Task: Cr\eate an 'order' object.
Action: Mouse moved to (774, 63)
Screenshot: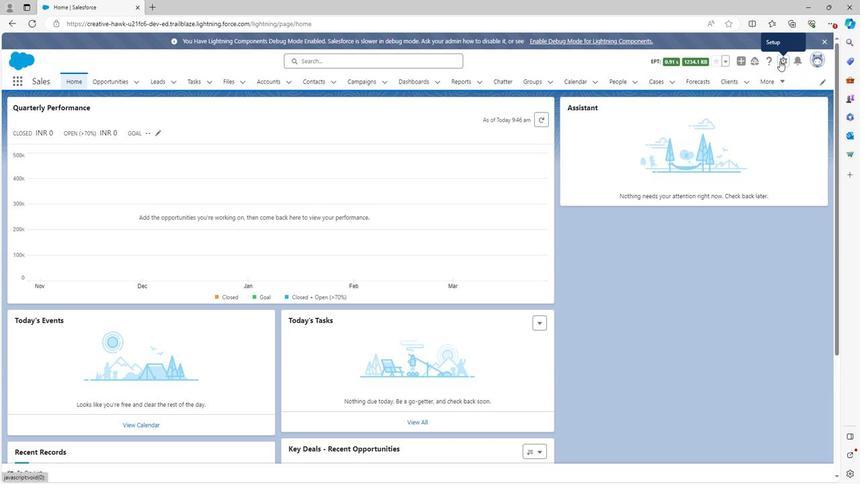 
Action: Mouse pressed left at (774, 63)
Screenshot: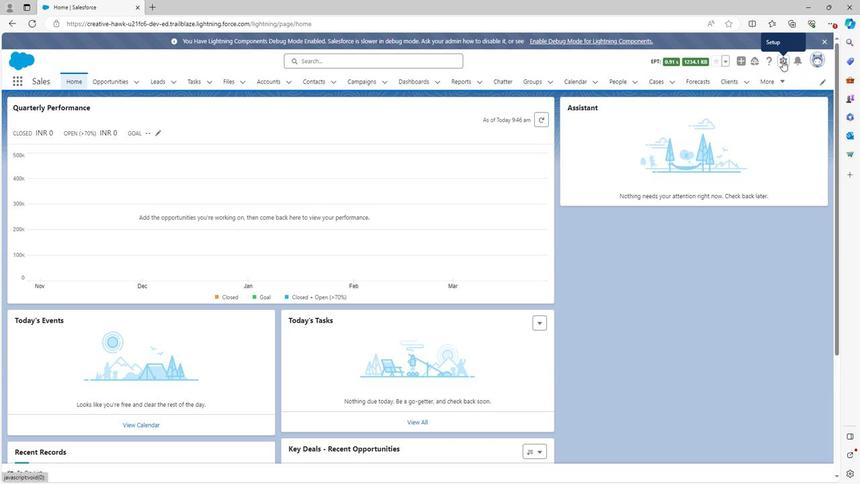 
Action: Mouse moved to (741, 90)
Screenshot: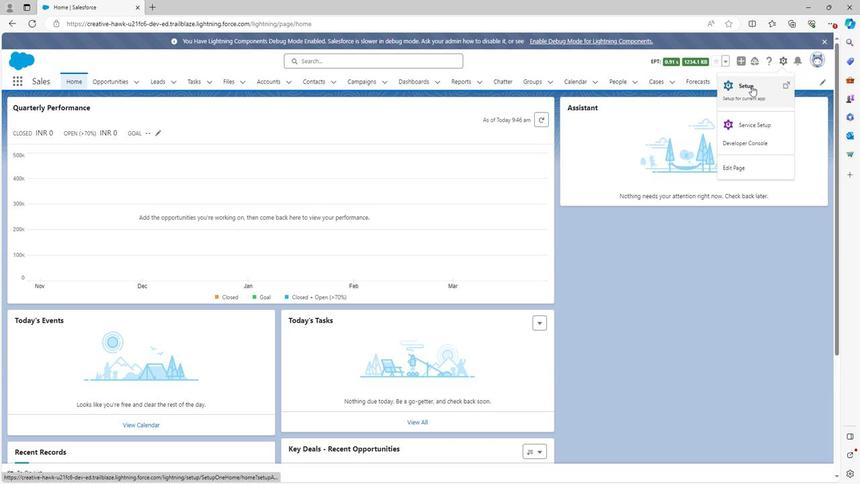 
Action: Mouse pressed left at (741, 90)
Screenshot: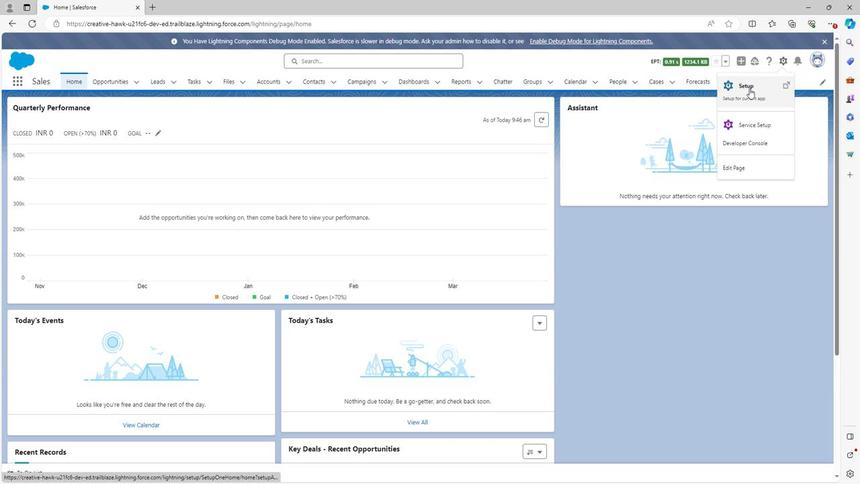 
Action: Mouse moved to (96, 82)
Screenshot: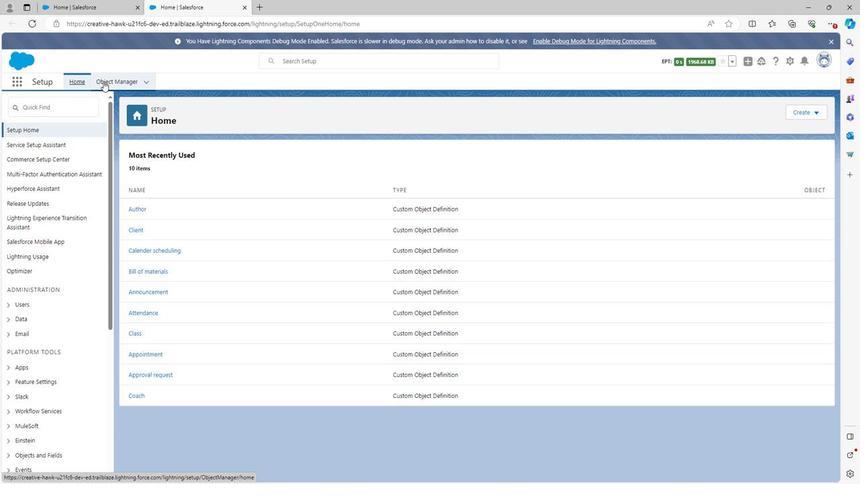 
Action: Mouse pressed left at (96, 82)
Screenshot: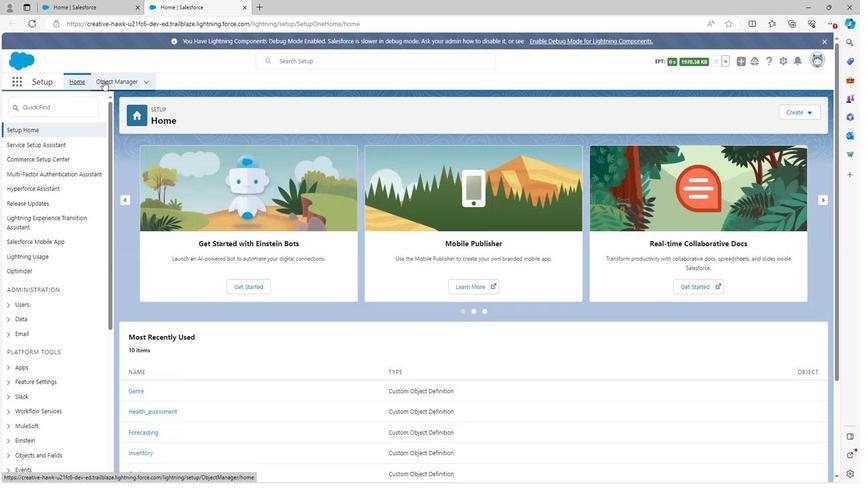 
Action: Mouse moved to (800, 112)
Screenshot: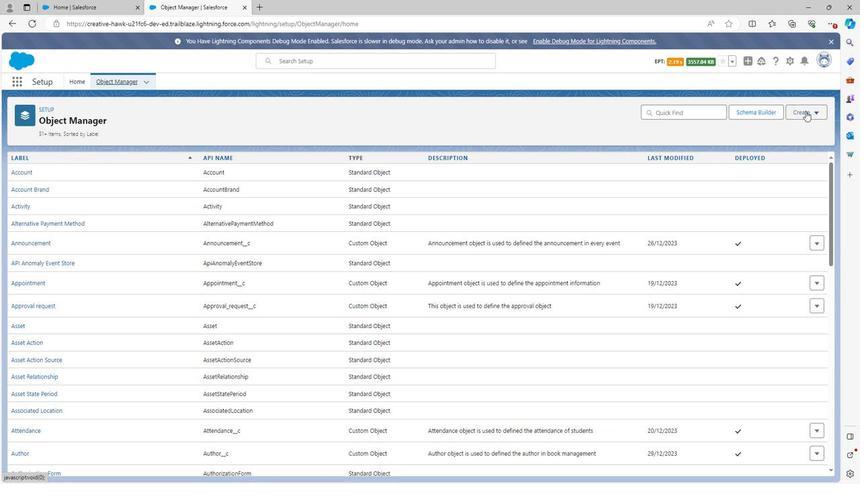 
Action: Mouse pressed left at (800, 112)
Screenshot: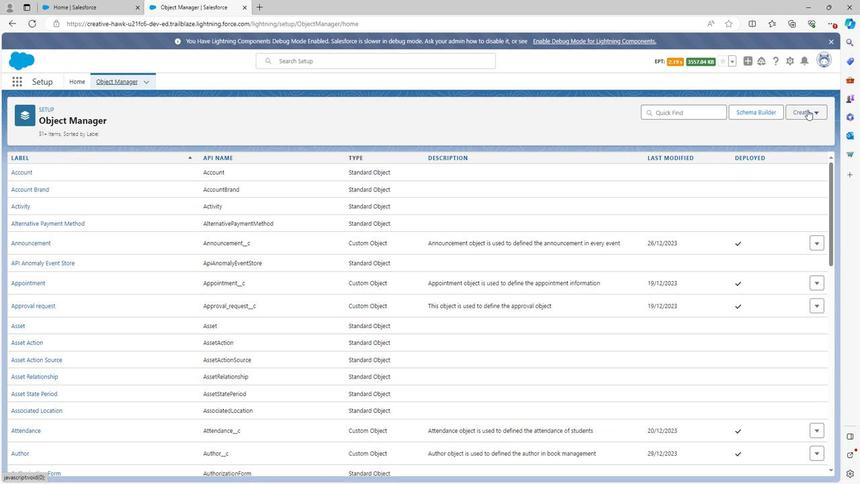 
Action: Mouse moved to (750, 141)
Screenshot: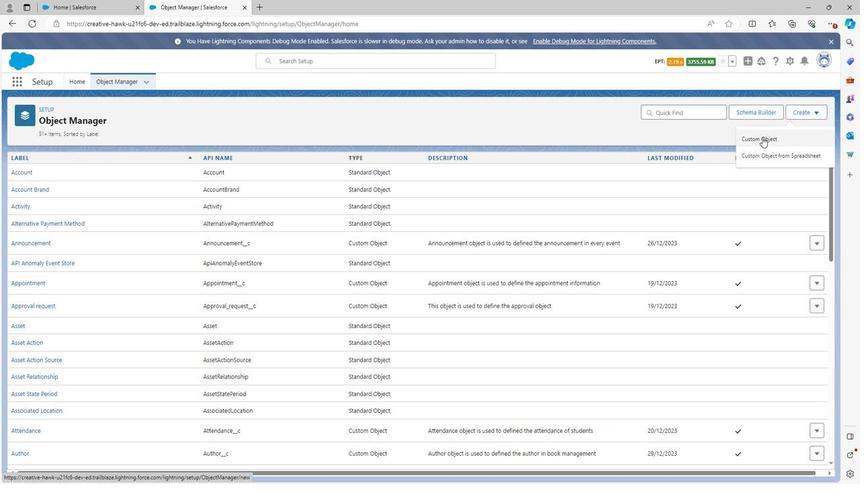 
Action: Mouse pressed left at (750, 141)
Screenshot: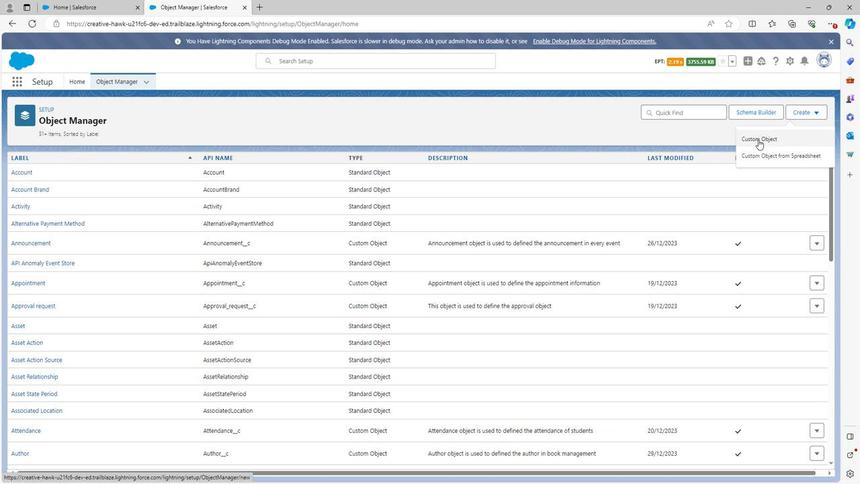 
Action: Mouse moved to (219, 233)
Screenshot: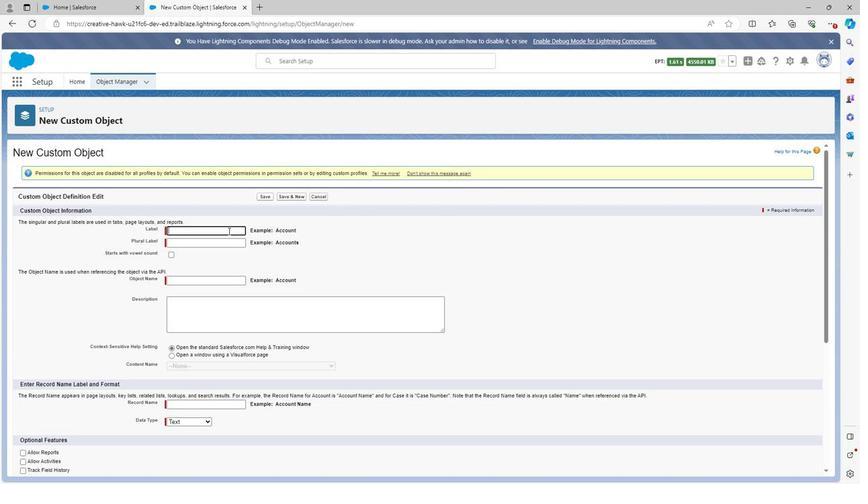 
Action: Key pressed <Key.shift><Key.shift><Key.shift>Order
Screenshot: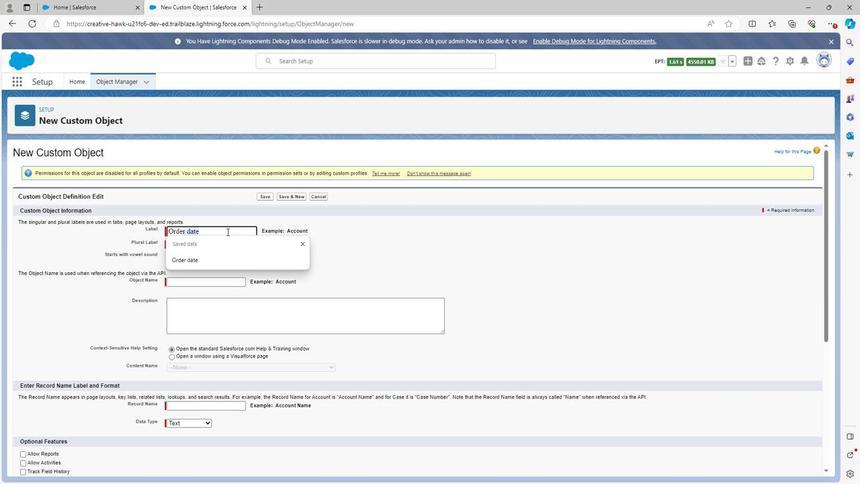 
Action: Mouse moved to (322, 243)
Screenshot: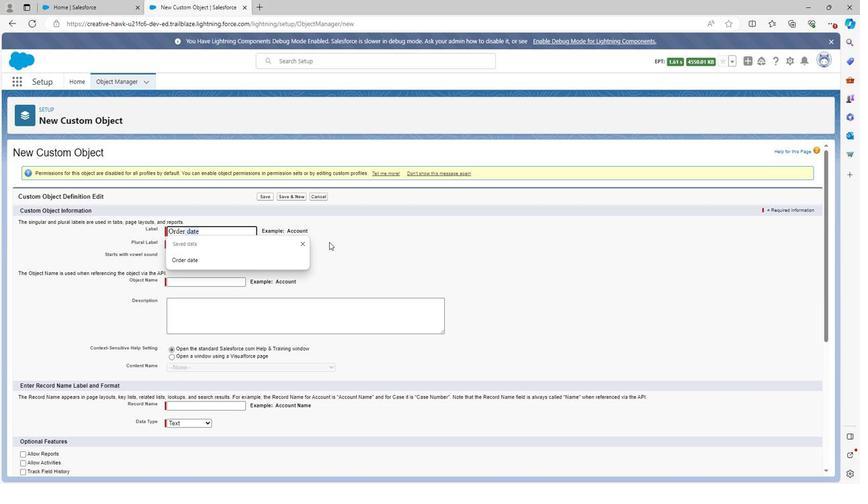 
Action: Mouse pressed left at (322, 243)
Screenshot: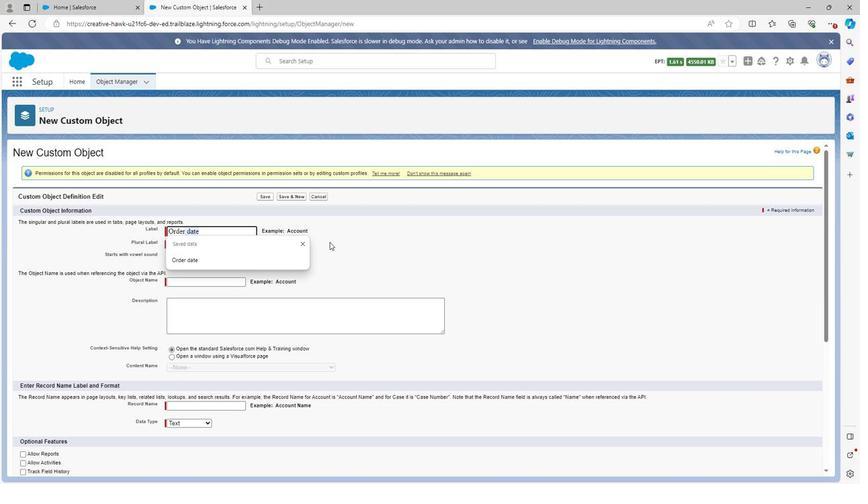 
Action: Mouse moved to (207, 244)
Screenshot: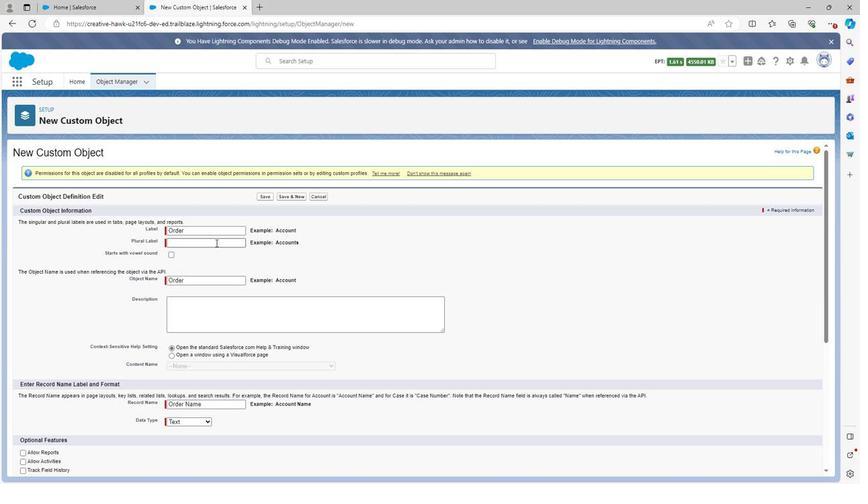 
Action: Mouse pressed left at (207, 244)
Screenshot: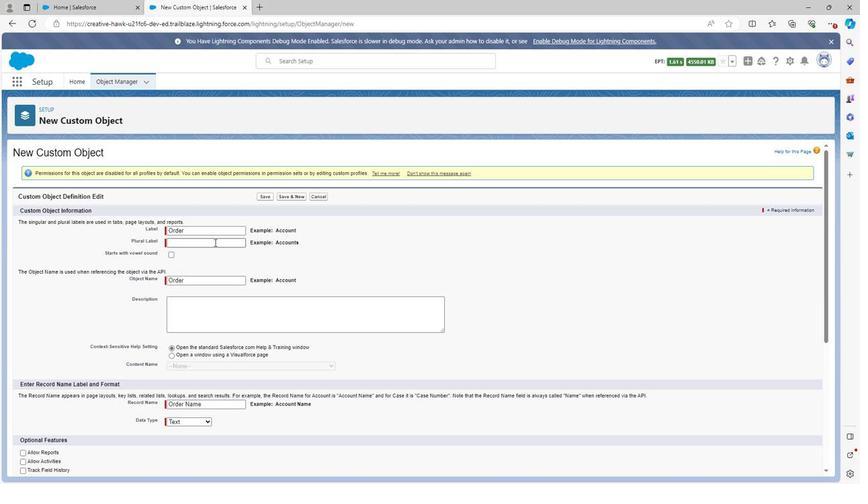 
Action: Key pressed <Key.shift><Key.shift><Key.shift><Key.shift><Key.shift><Key.shift><Key.shift><Key.shift><Key.shift><Key.shift><Key.shift><Key.shift><Key.shift><Key.shift><Key.shift><Key.shift><Key.shift><Key.shift><Key.shift><Key.shift><Key.shift><Key.shift><Key.shift><Key.shift><Key.shift>Orders
Screenshot: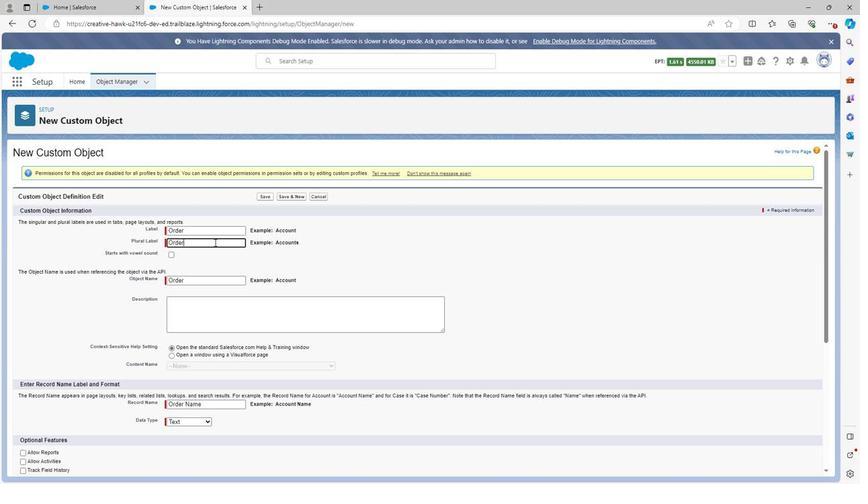 
Action: Mouse moved to (205, 310)
Screenshot: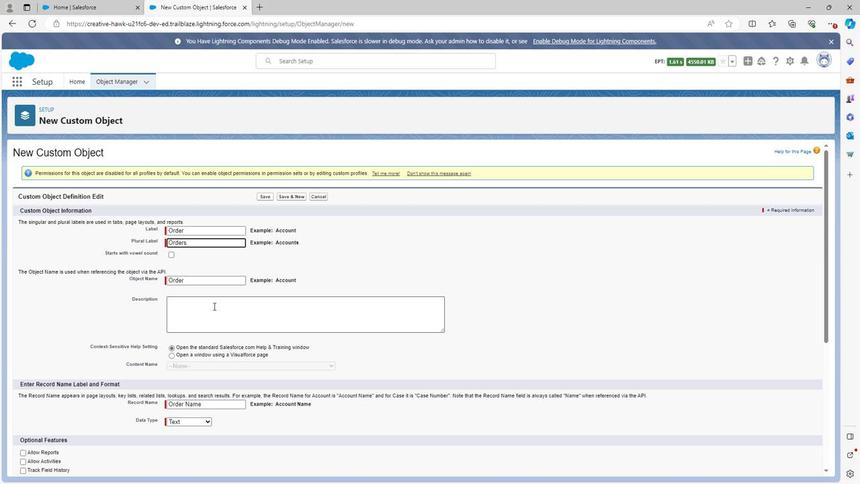 
Action: Mouse pressed left at (205, 310)
Screenshot: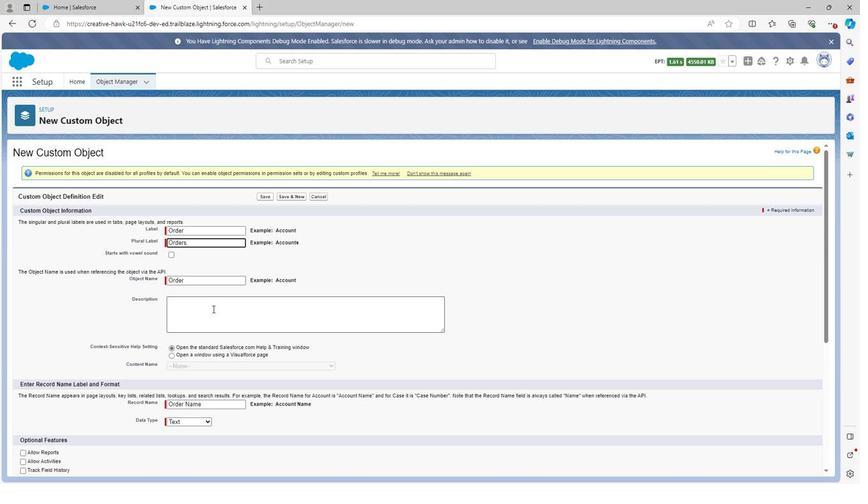 
Action: Key pressed <Key.shift>Order<Key.space>object<Key.space>is<Key.space>the<Key.space>object<Key.space>which<Key.space>is<Key.space>used<Key.space>to<Key.space>defined<Key.space>the<Key.space>o
Screenshot: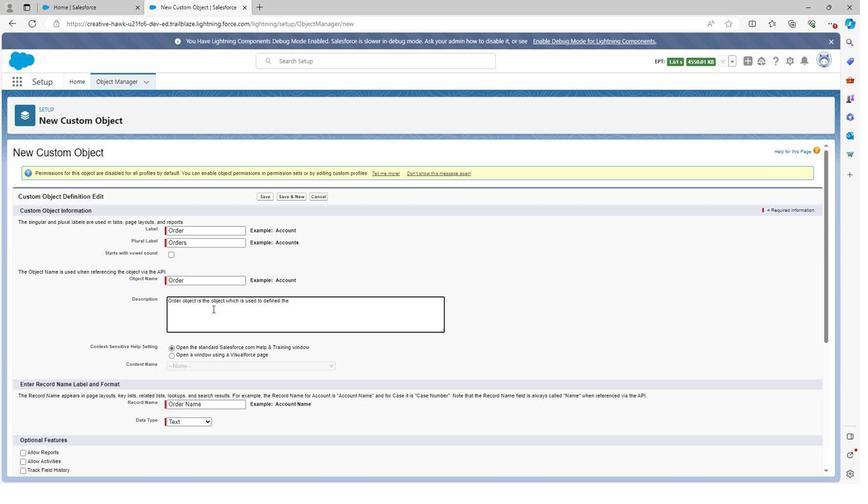 
Action: Mouse moved to (205, 310)
Screenshot: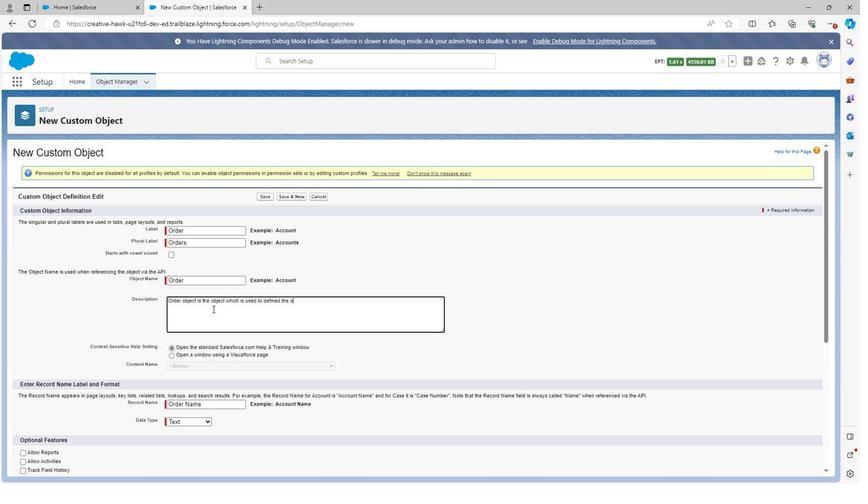 
Action: Key pressed rder<Key.space>i
Screenshot: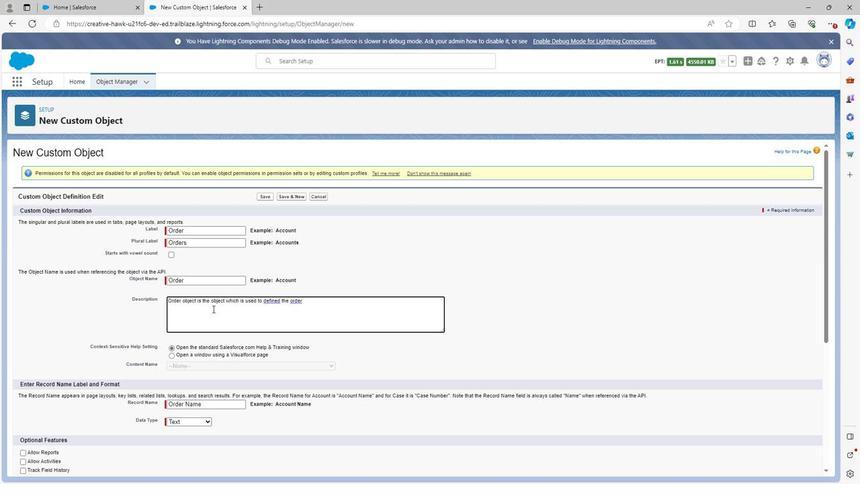 
Action: Mouse moved to (206, 310)
Screenshot: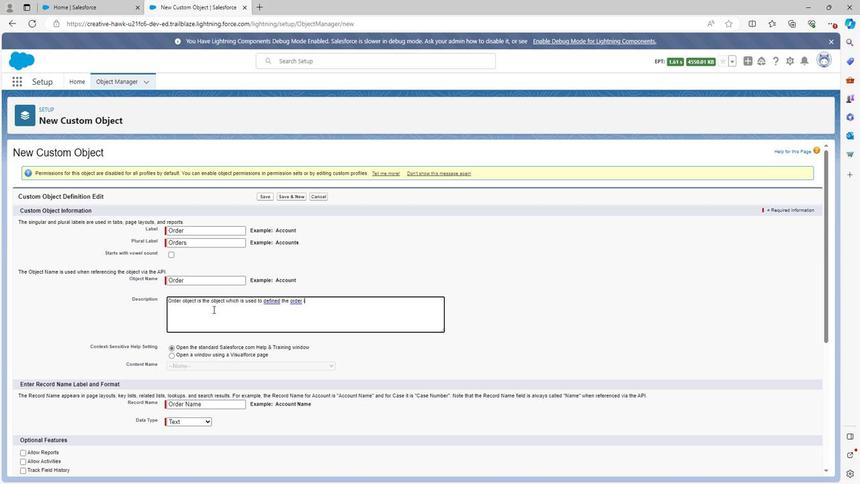 
Action: Key pressed n<Key.space>b
Screenshot: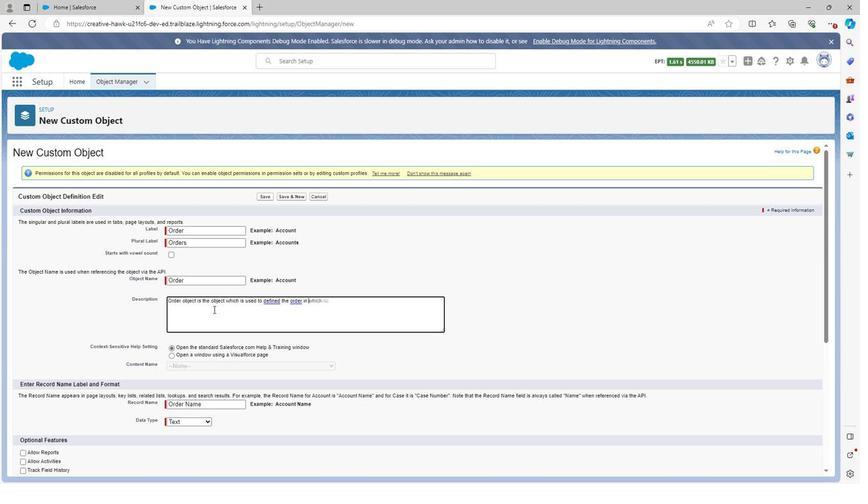 
Action: Mouse moved to (207, 310)
Screenshot: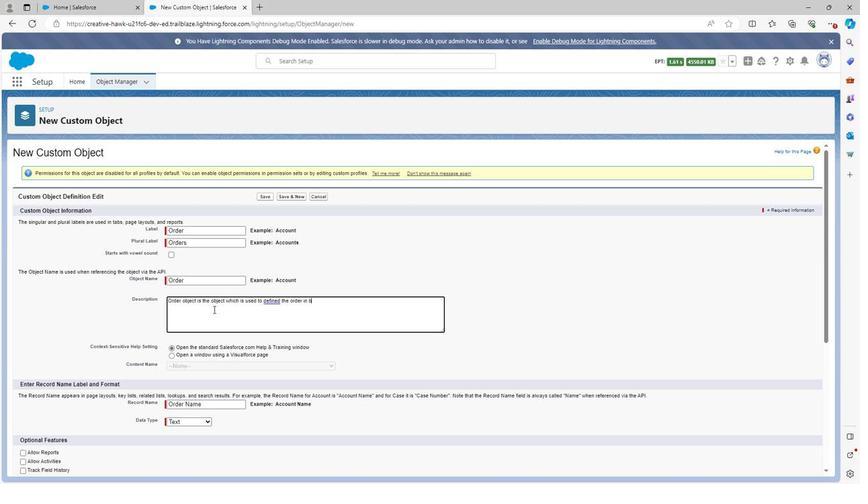 
Action: Key pressed o
Screenshot: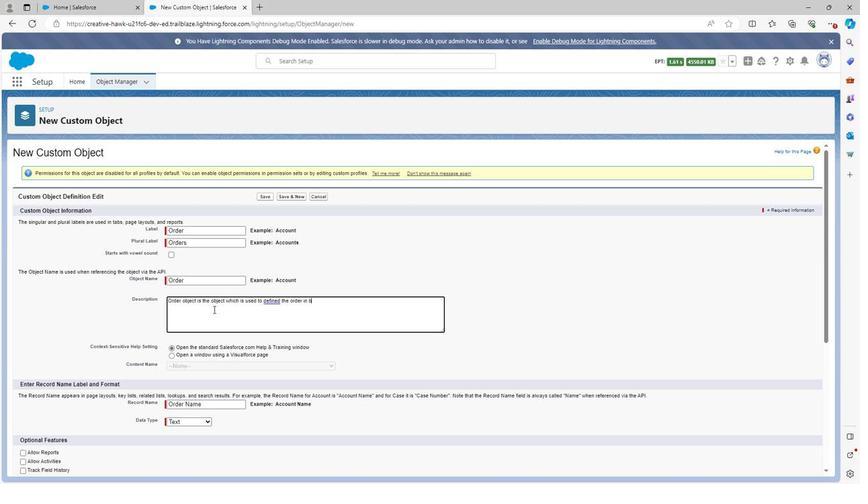
Action: Mouse moved to (207, 310)
Screenshot: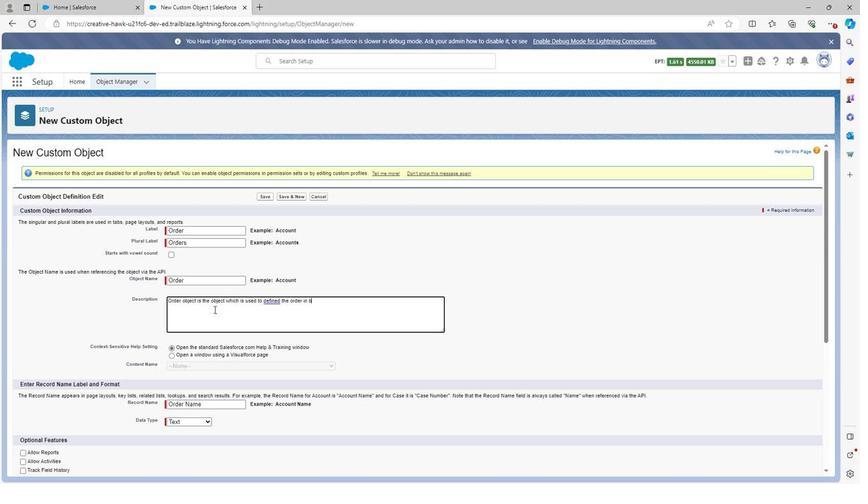 
Action: Key pressed ok<Key.space>management<Key.space>system
Screenshot: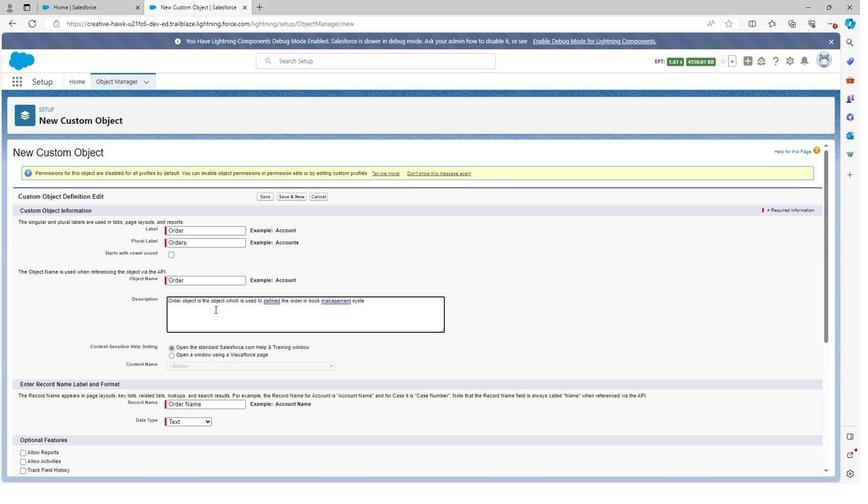 
Action: Mouse moved to (180, 325)
Screenshot: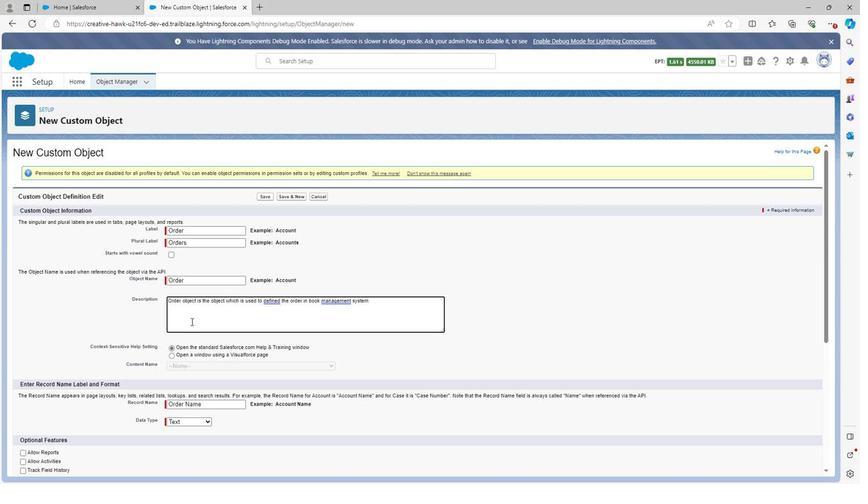 
Action: Mouse scrolled (180, 324) with delta (0, 0)
Screenshot: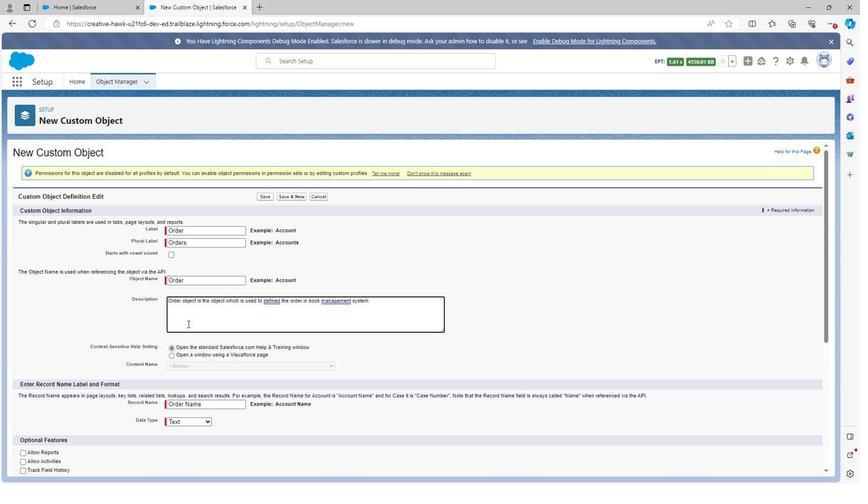 
Action: Mouse scrolled (180, 324) with delta (0, 0)
Screenshot: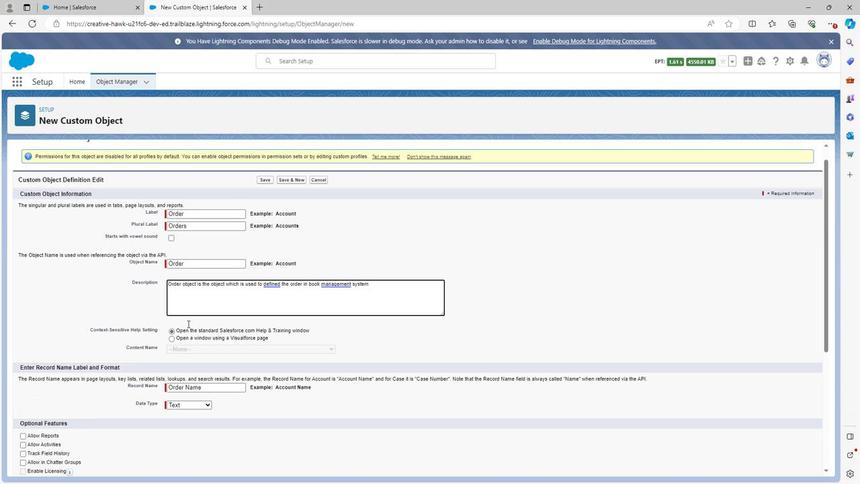 
Action: Mouse scrolled (180, 324) with delta (0, 0)
Screenshot: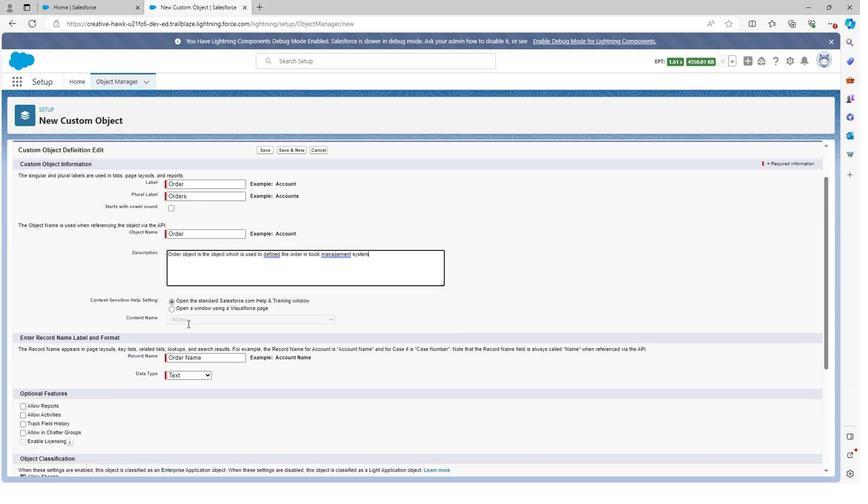 
Action: Mouse scrolled (180, 324) with delta (0, 0)
Screenshot: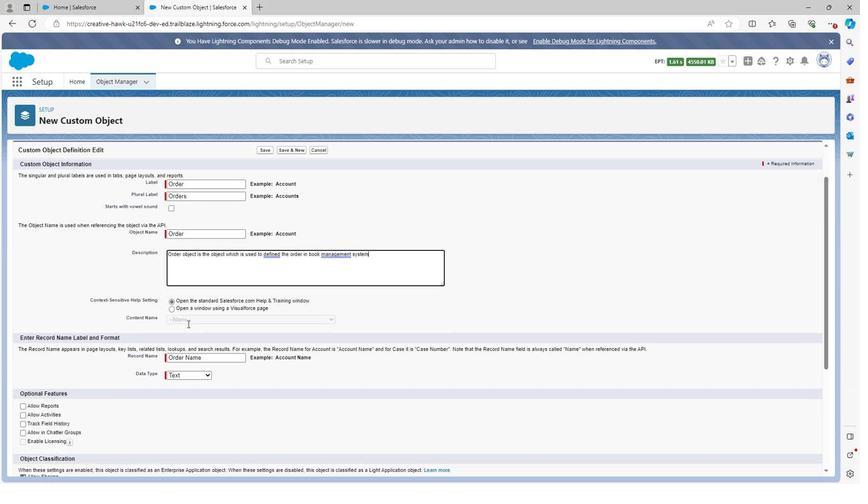
Action: Mouse scrolled (180, 324) with delta (0, 0)
Screenshot: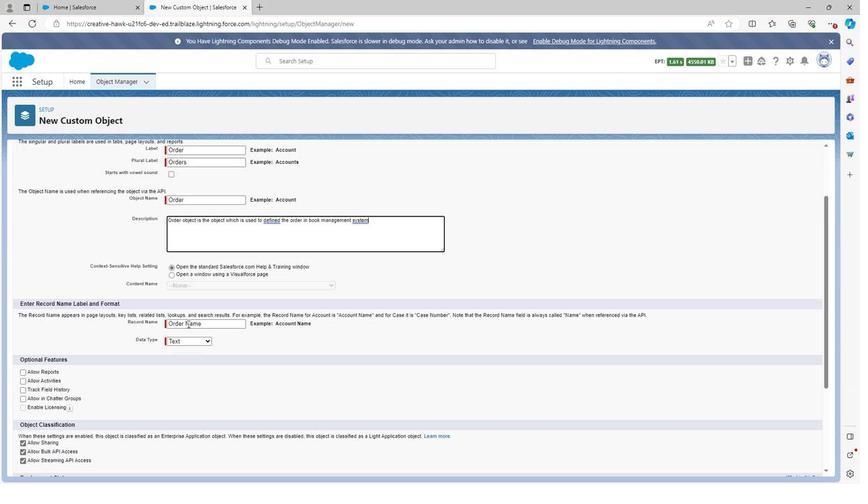 
Action: Mouse moved to (15, 240)
Screenshot: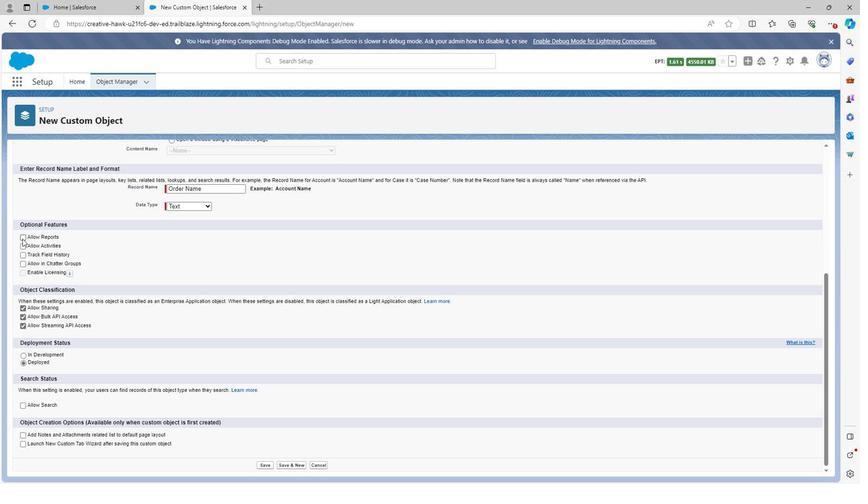 
Action: Mouse pressed left at (15, 240)
Screenshot: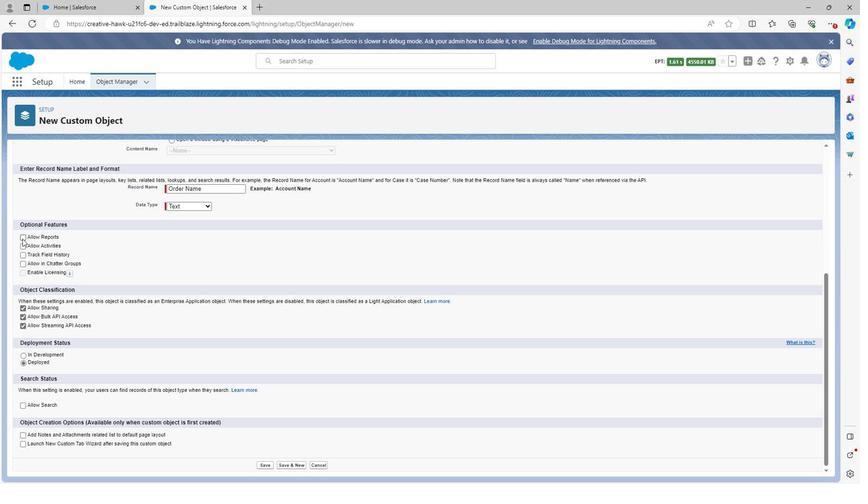 
Action: Mouse moved to (14, 248)
Screenshot: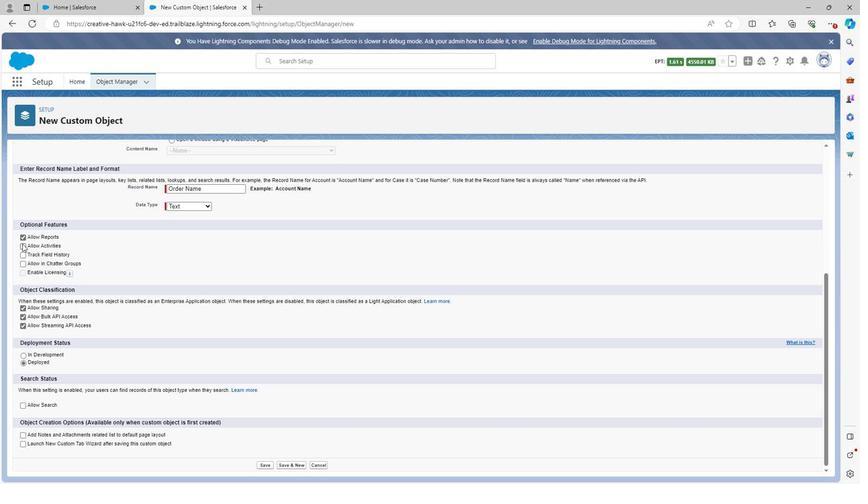 
Action: Mouse pressed left at (14, 248)
Screenshot: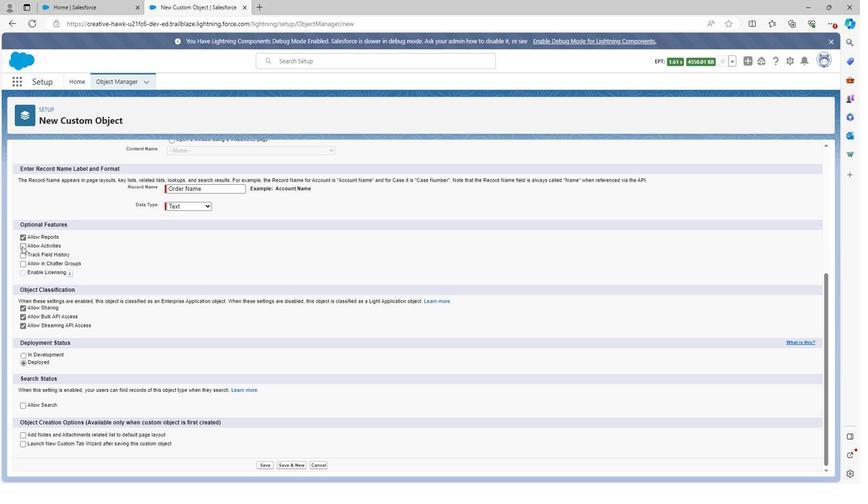 
Action: Mouse moved to (15, 255)
Screenshot: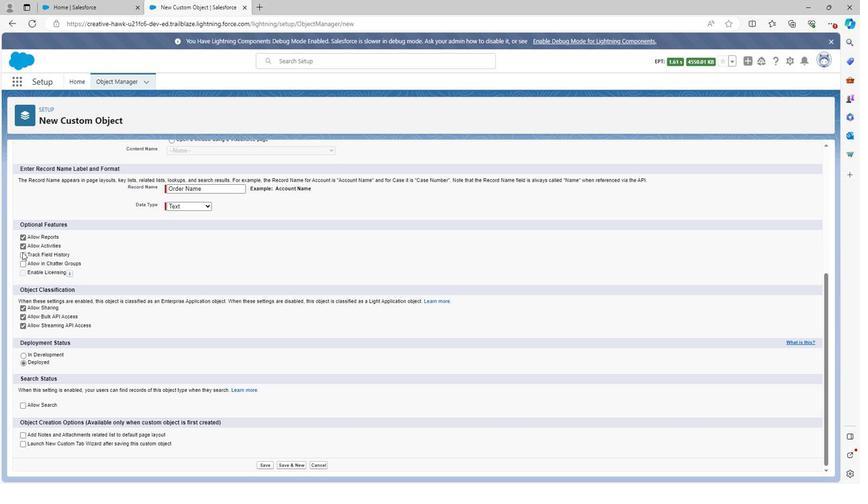 
Action: Mouse pressed left at (15, 255)
Screenshot: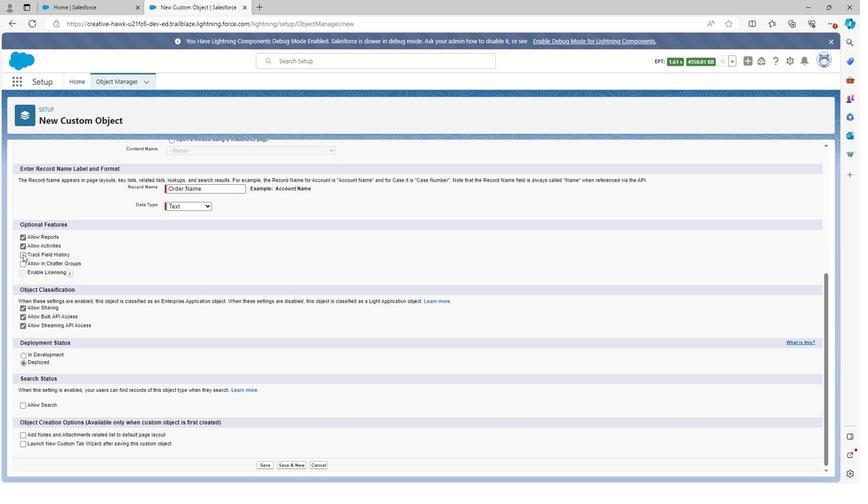 
Action: Mouse moved to (16, 264)
Screenshot: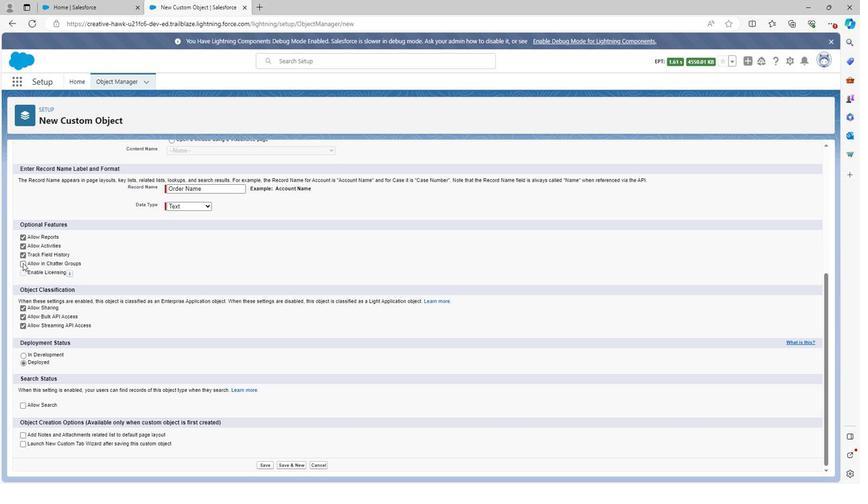 
Action: Mouse pressed left at (16, 264)
Screenshot: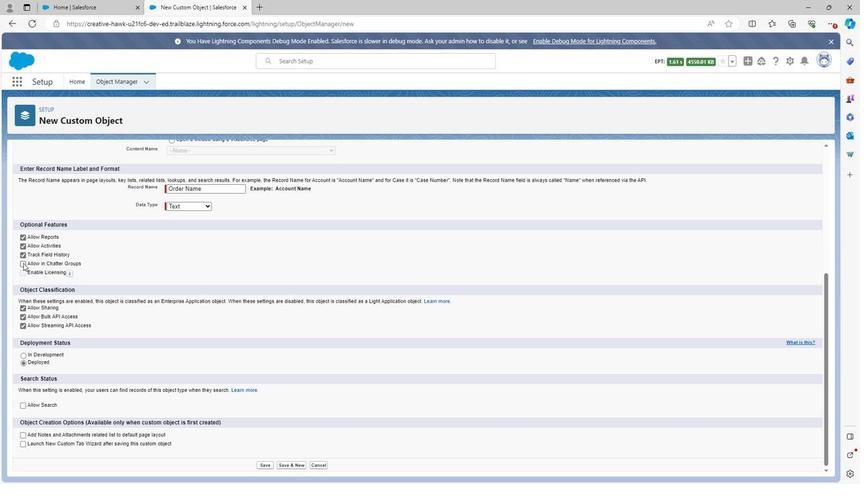
Action: Mouse moved to (16, 407)
Screenshot: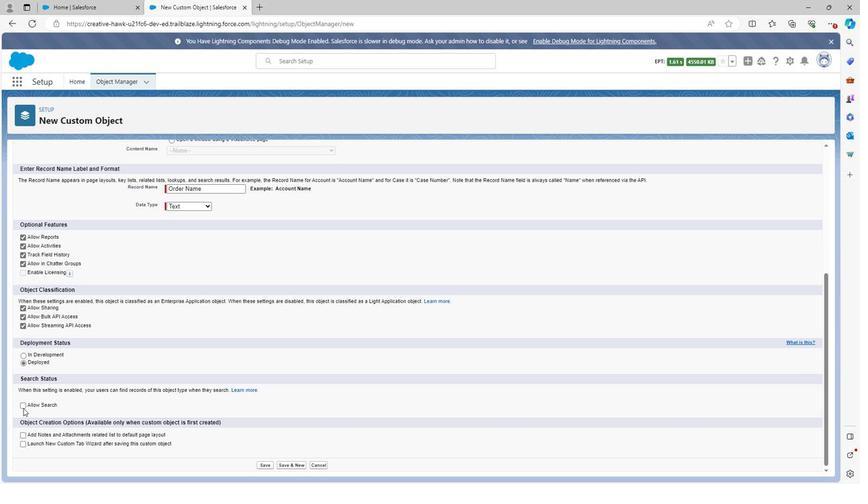 
Action: Mouse pressed left at (16, 407)
Screenshot: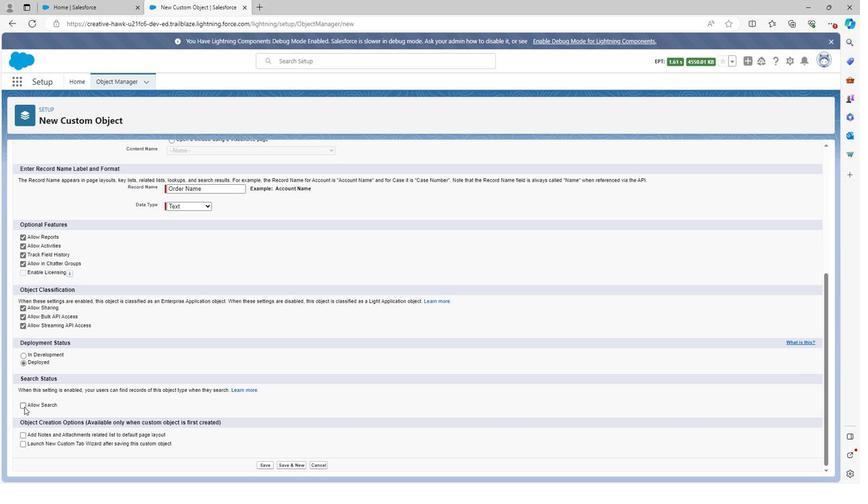 
Action: Mouse moved to (254, 466)
Screenshot: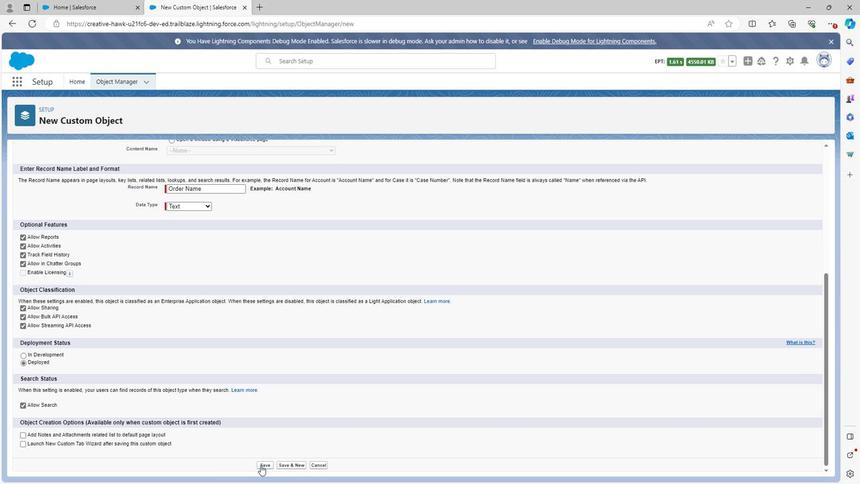 
Action: Mouse pressed left at (254, 466)
Screenshot: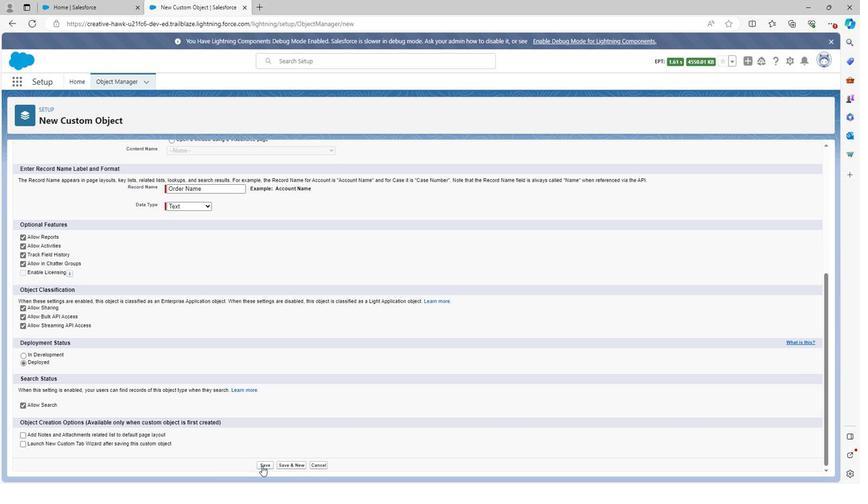 
Action: Mouse moved to (75, 112)
Screenshot: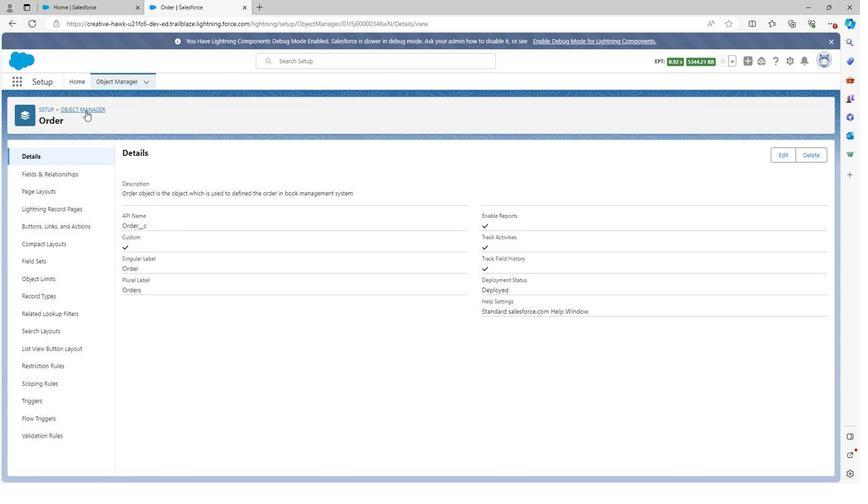 
Action: Mouse pressed left at (75, 112)
Screenshot: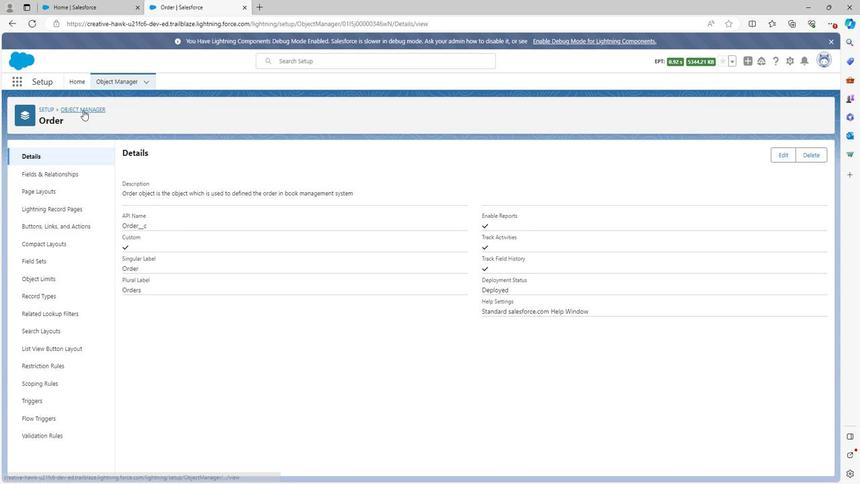 
Action: Mouse moved to (69, 300)
Screenshot: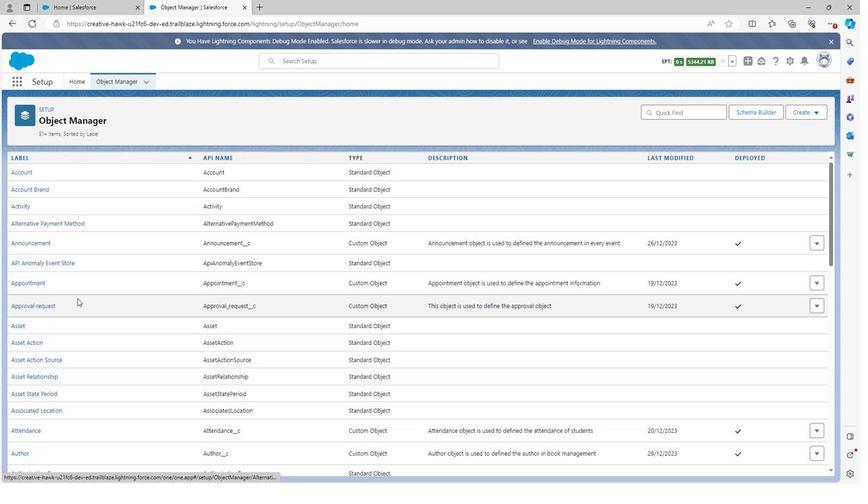 
Action: Mouse scrolled (69, 299) with delta (0, 0)
Screenshot: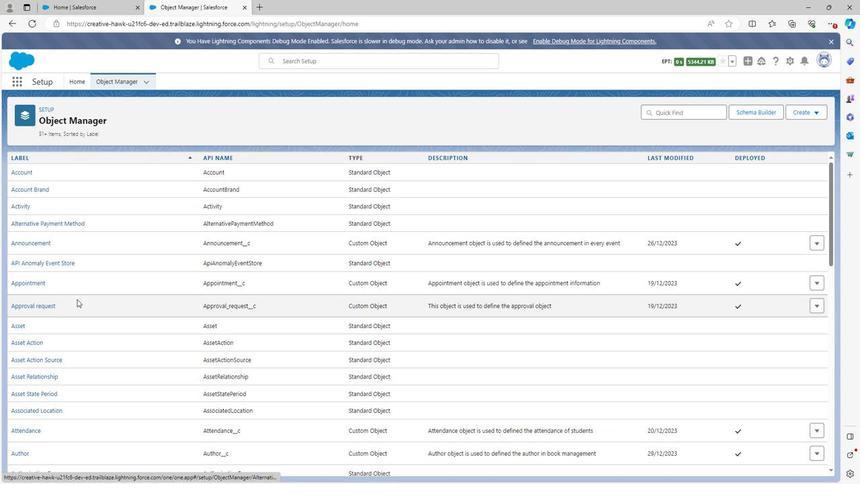 
Action: Mouse scrolled (69, 299) with delta (0, 0)
Screenshot: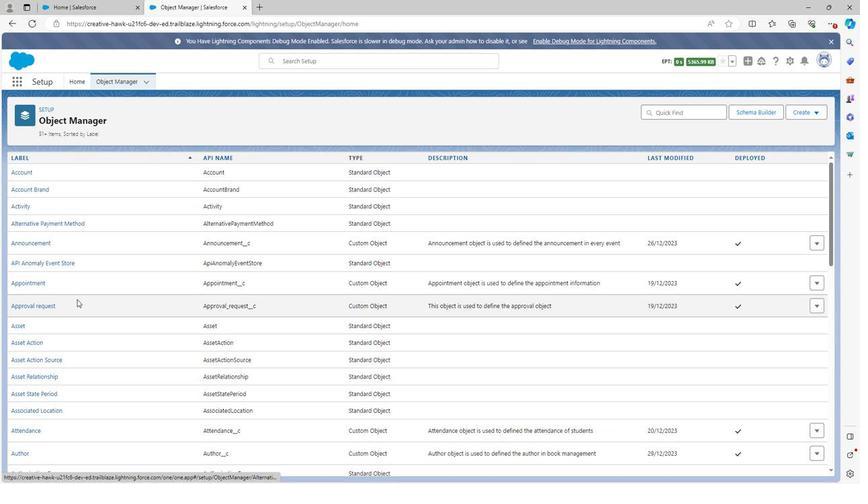 
Action: Mouse scrolled (69, 299) with delta (0, 0)
Screenshot: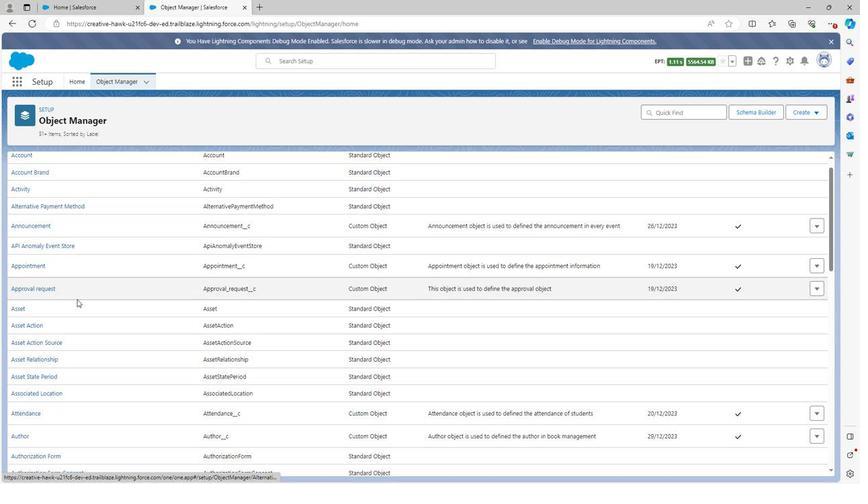 
Action: Mouse scrolled (69, 299) with delta (0, 0)
Screenshot: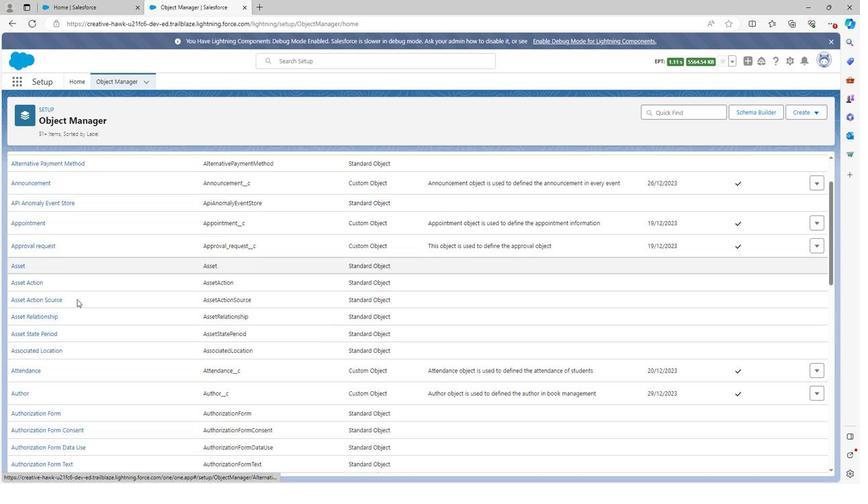 
Action: Mouse scrolled (69, 299) with delta (0, 0)
Screenshot: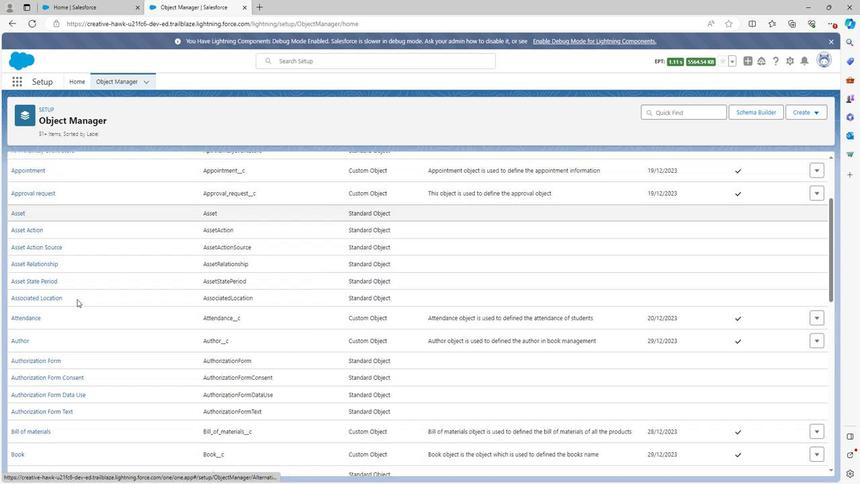 
Action: Mouse scrolled (69, 299) with delta (0, 0)
Screenshot: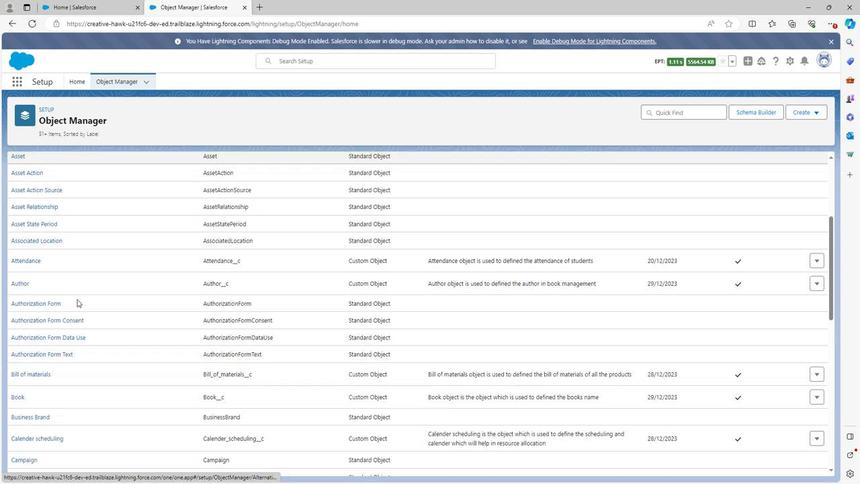 
Action: Mouse scrolled (69, 299) with delta (0, 0)
Screenshot: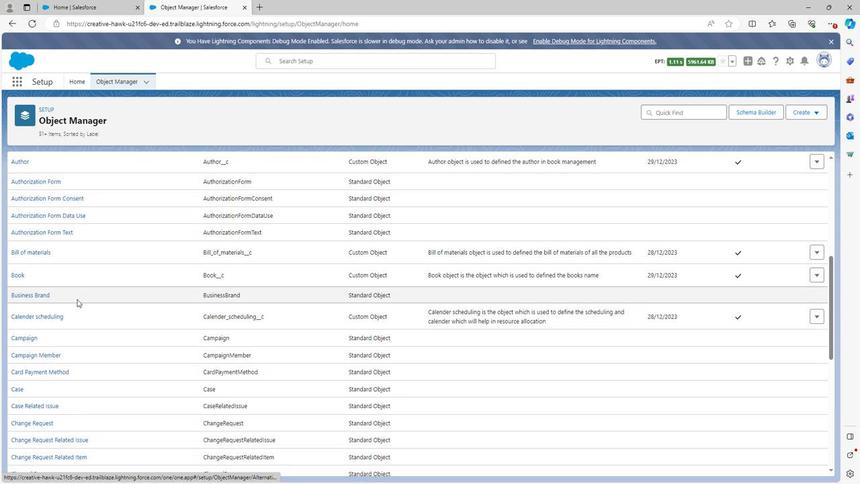 
Action: Mouse scrolled (69, 299) with delta (0, 0)
Screenshot: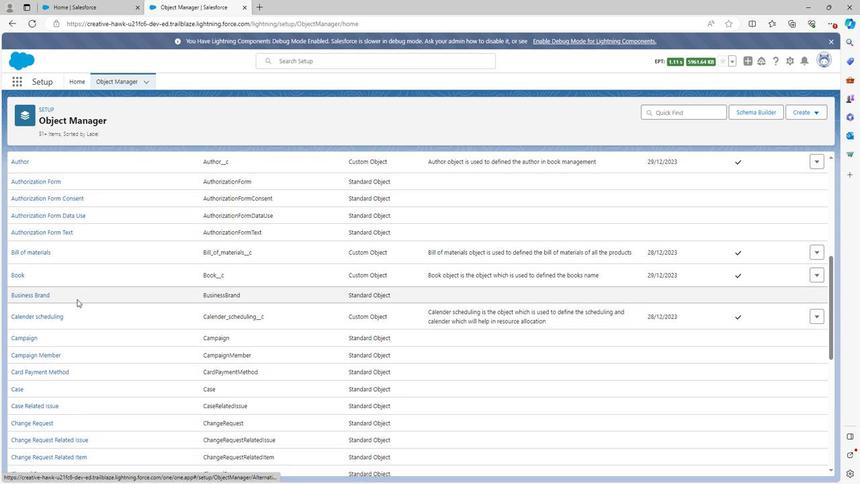 
Action: Mouse scrolled (69, 299) with delta (0, 0)
Screenshot: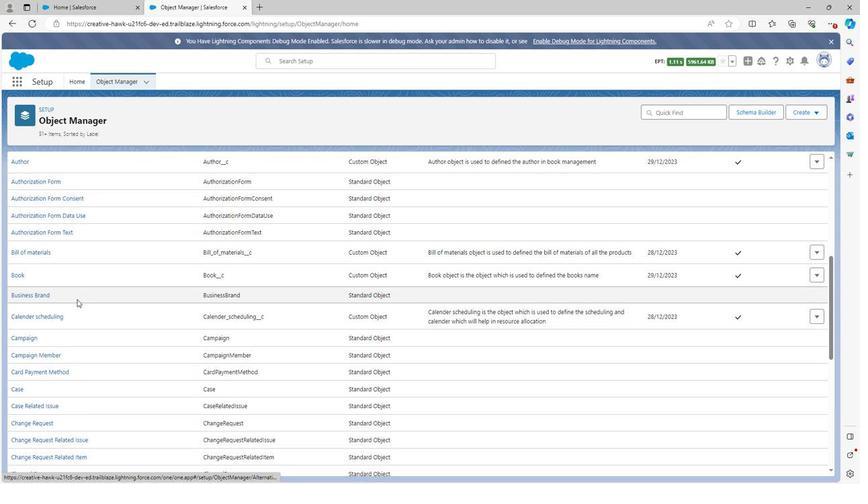 
Action: Mouse scrolled (69, 299) with delta (0, 0)
Screenshot: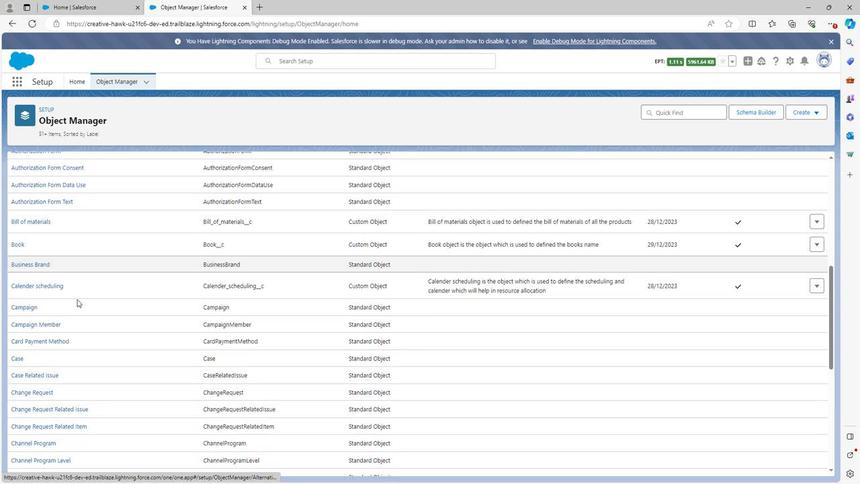 
Action: Mouse scrolled (69, 299) with delta (0, 0)
Screenshot: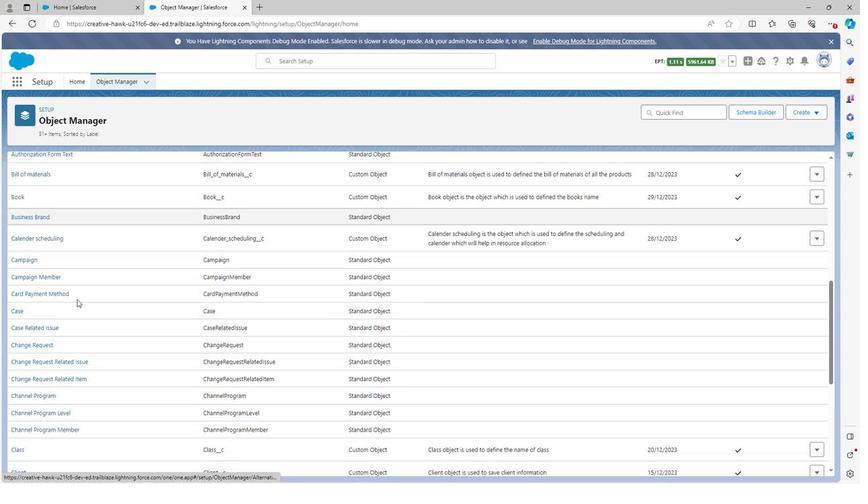 
Action: Mouse scrolled (69, 299) with delta (0, 0)
Screenshot: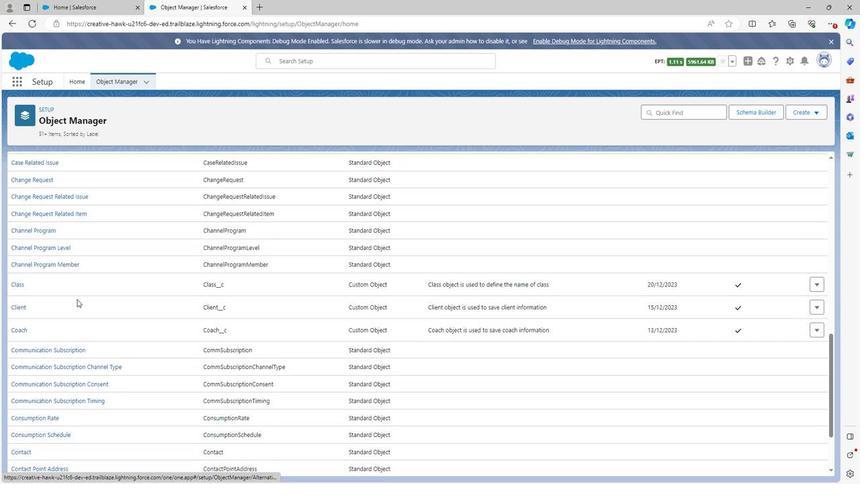 
Action: Mouse scrolled (69, 299) with delta (0, 0)
Screenshot: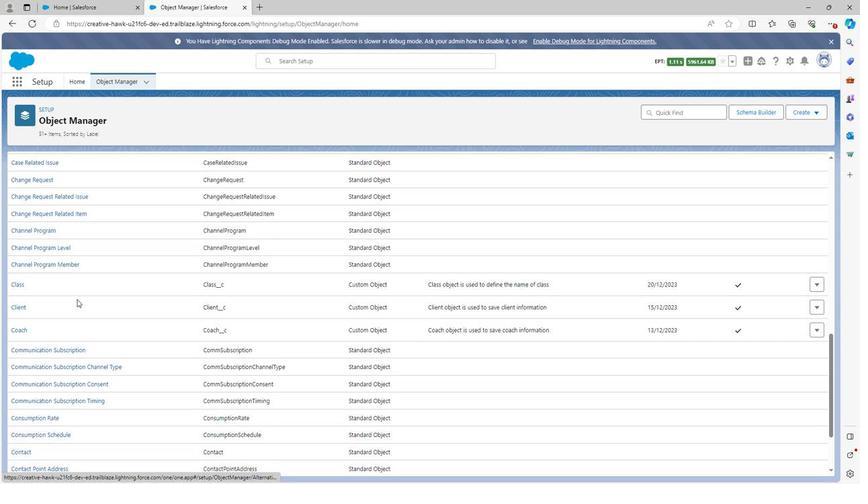 
Action: Mouse scrolled (69, 299) with delta (0, 0)
Screenshot: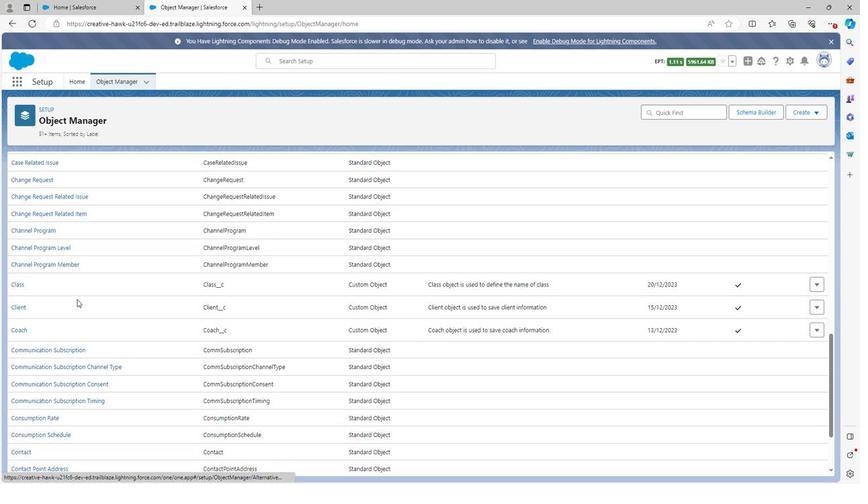 
Action: Mouse scrolled (69, 299) with delta (0, 0)
Screenshot: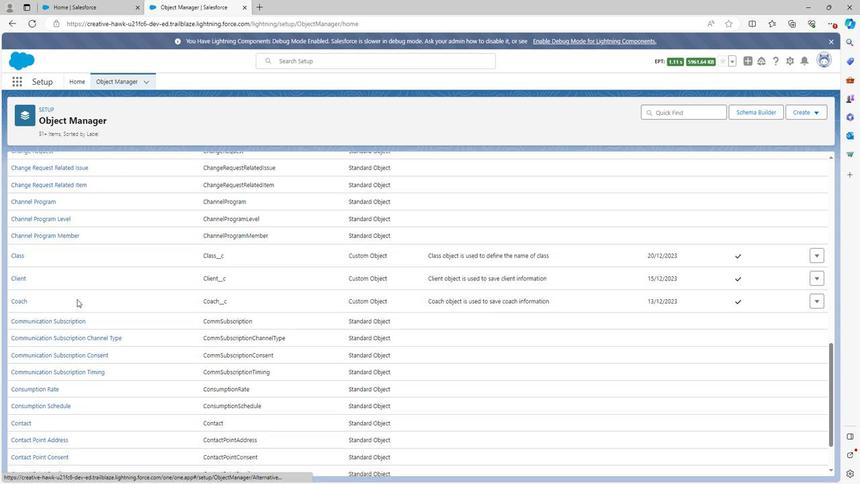 
Action: Mouse scrolled (69, 299) with delta (0, 0)
Screenshot: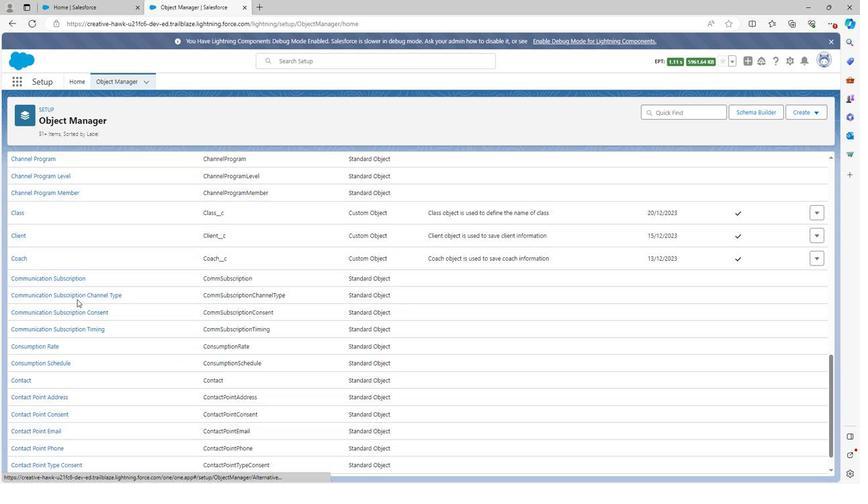 
Action: Mouse scrolled (69, 299) with delta (0, 0)
Screenshot: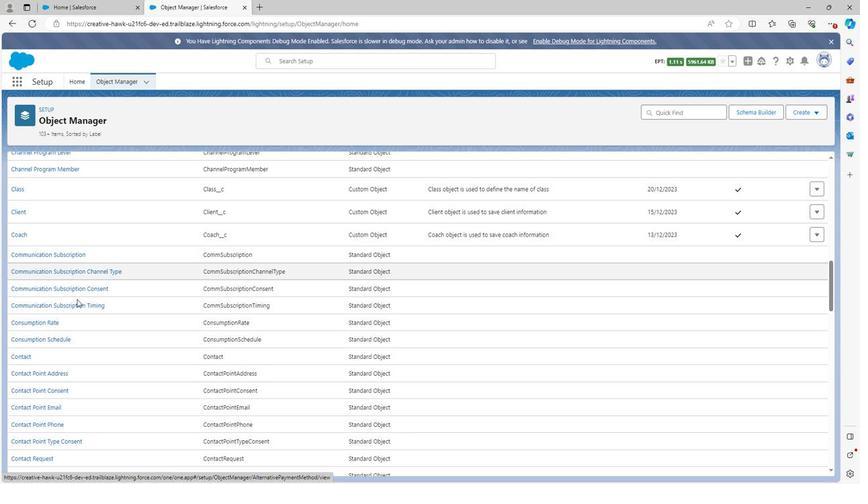 
Action: Mouse scrolled (69, 299) with delta (0, 0)
Screenshot: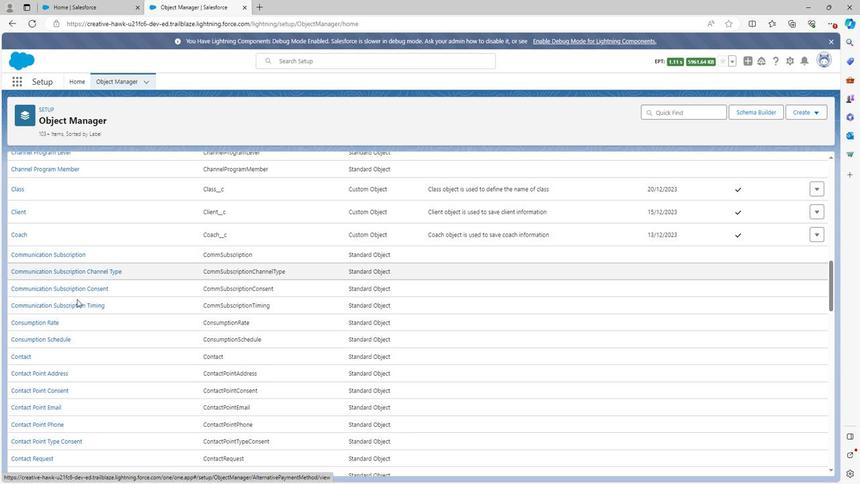 
Action: Mouse scrolled (69, 299) with delta (0, 0)
Screenshot: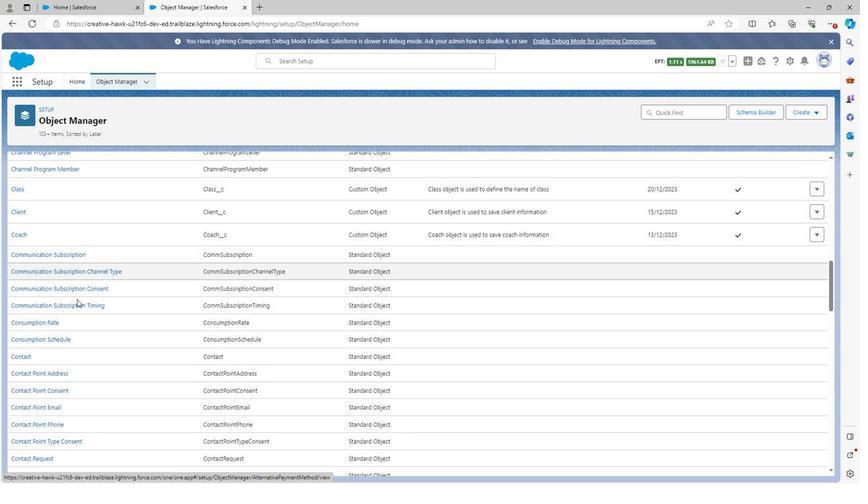 
Action: Mouse scrolled (69, 299) with delta (0, 0)
Screenshot: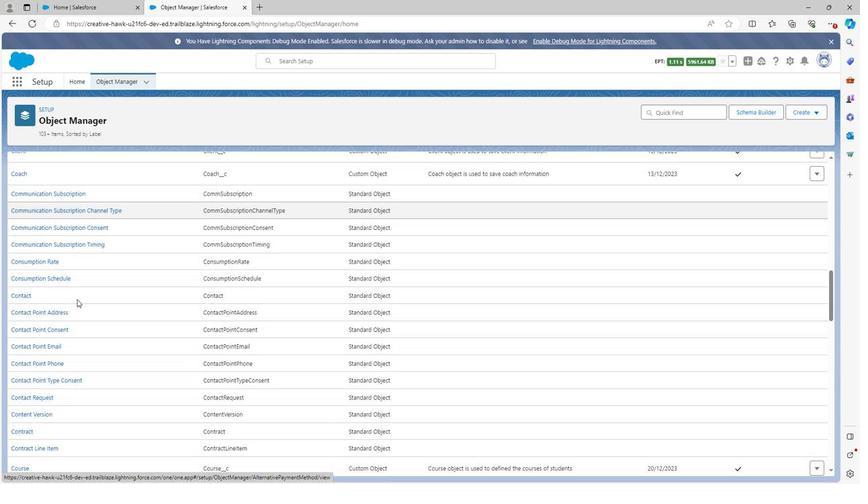 
Action: Mouse scrolled (69, 299) with delta (0, 0)
Screenshot: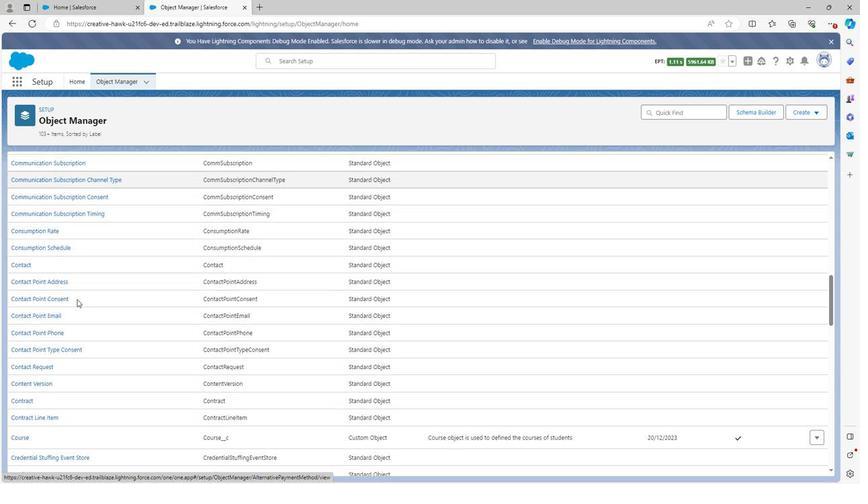 
Action: Mouse scrolled (69, 299) with delta (0, 0)
Screenshot: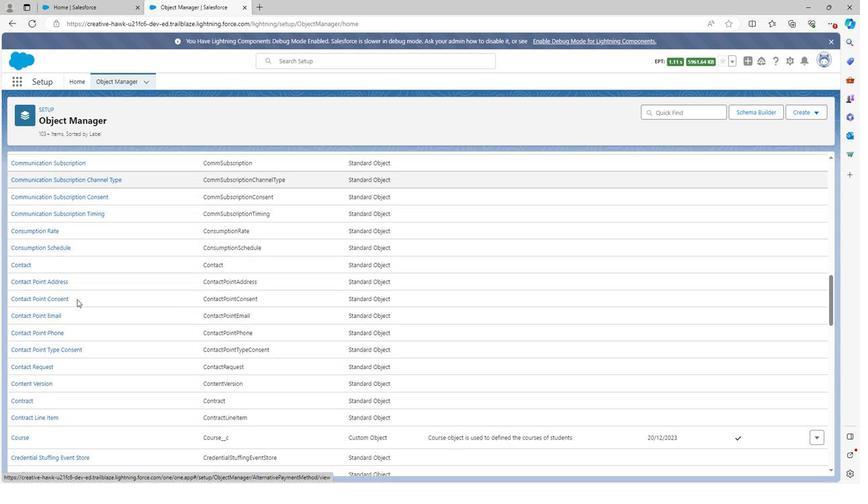 
Action: Mouse scrolled (69, 299) with delta (0, 0)
Screenshot: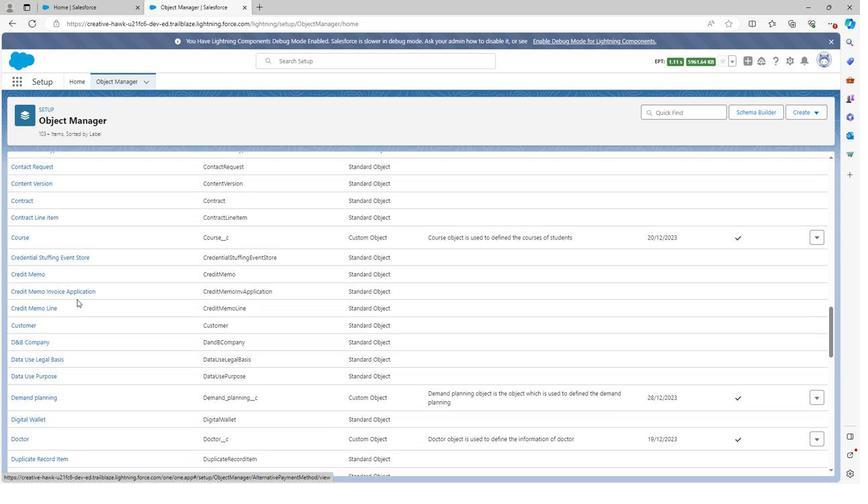 
Action: Mouse scrolled (69, 299) with delta (0, 0)
Screenshot: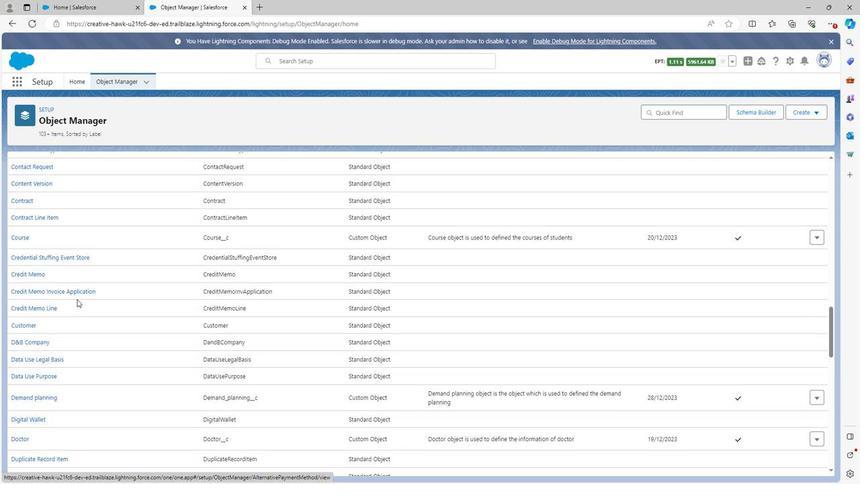
Action: Mouse scrolled (69, 299) with delta (0, 0)
Screenshot: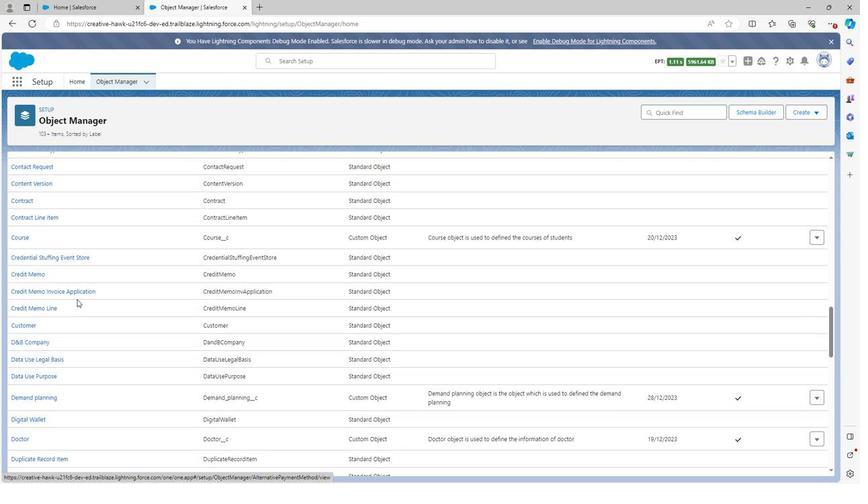
Action: Mouse scrolled (69, 299) with delta (0, 0)
Screenshot: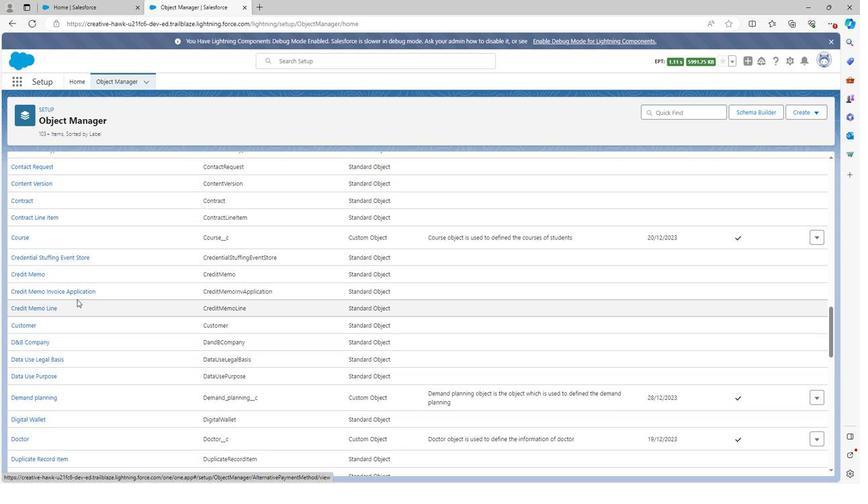 
Action: Mouse scrolled (69, 299) with delta (0, 0)
Screenshot: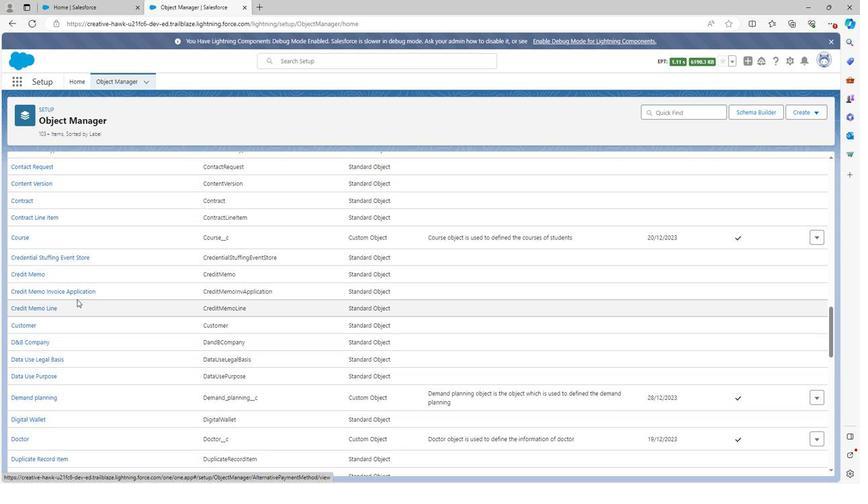 
Action: Mouse scrolled (69, 299) with delta (0, 0)
Screenshot: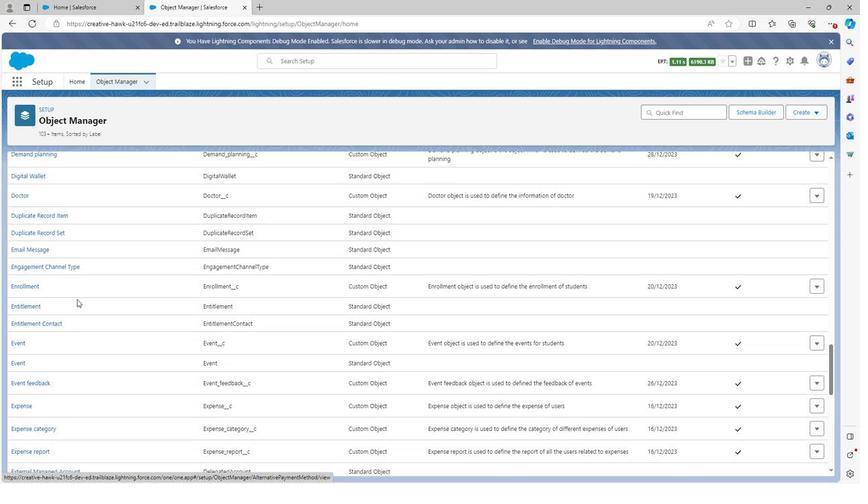 
Action: Mouse scrolled (69, 299) with delta (0, 0)
Screenshot: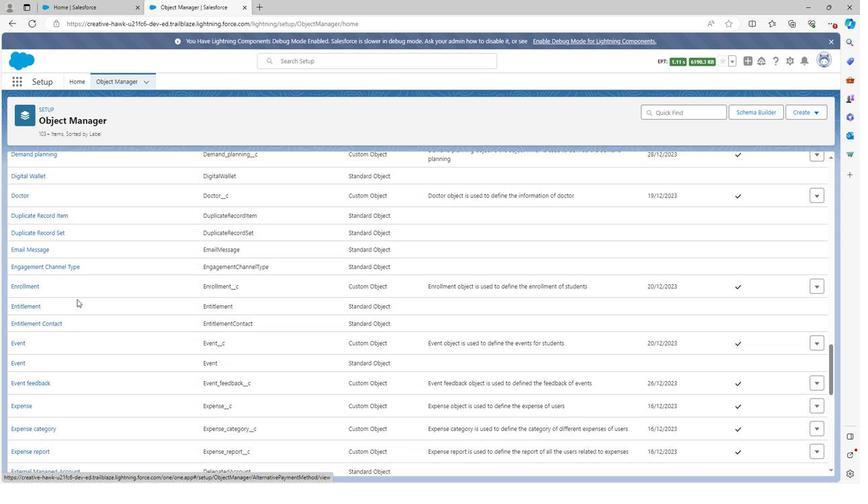 
Action: Mouse scrolled (69, 299) with delta (0, 0)
Screenshot: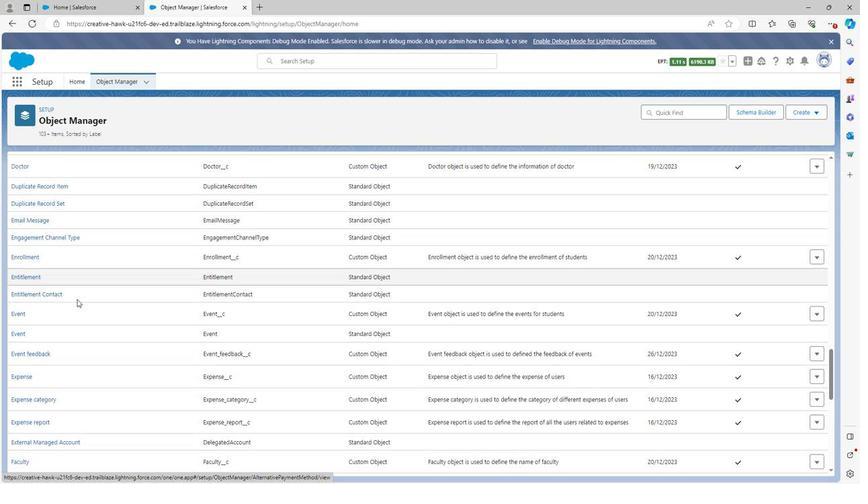 
Action: Mouse scrolled (69, 299) with delta (0, 0)
Screenshot: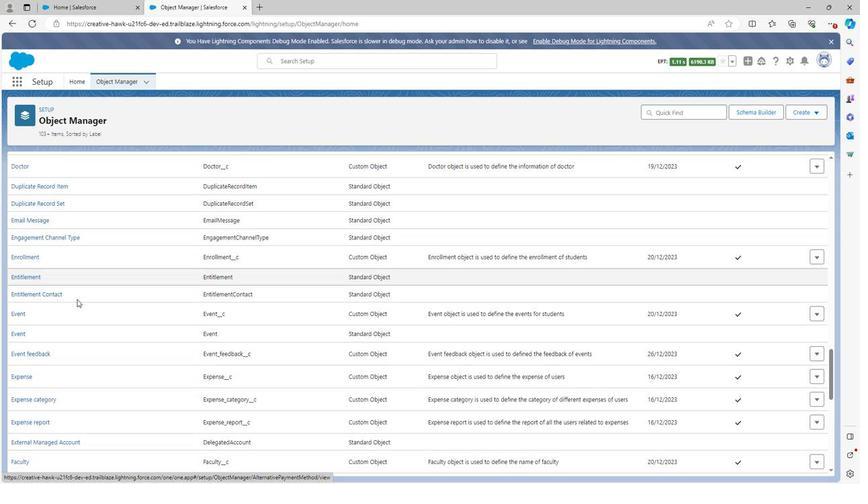 
Action: Mouse scrolled (69, 299) with delta (0, 0)
Screenshot: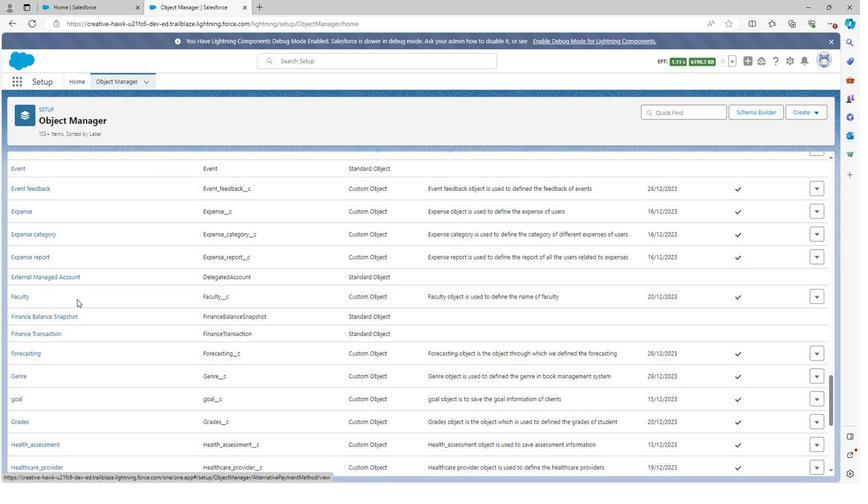 
Action: Mouse scrolled (69, 299) with delta (0, 0)
Screenshot: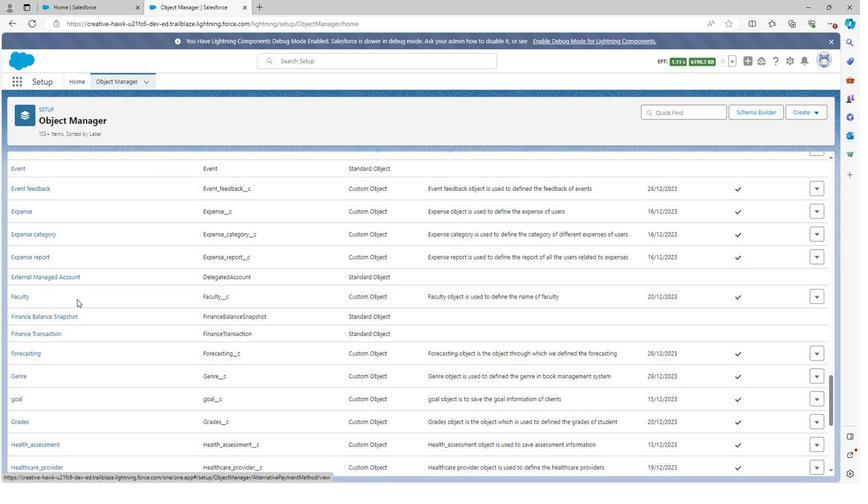 
Action: Mouse scrolled (69, 299) with delta (0, 0)
Screenshot: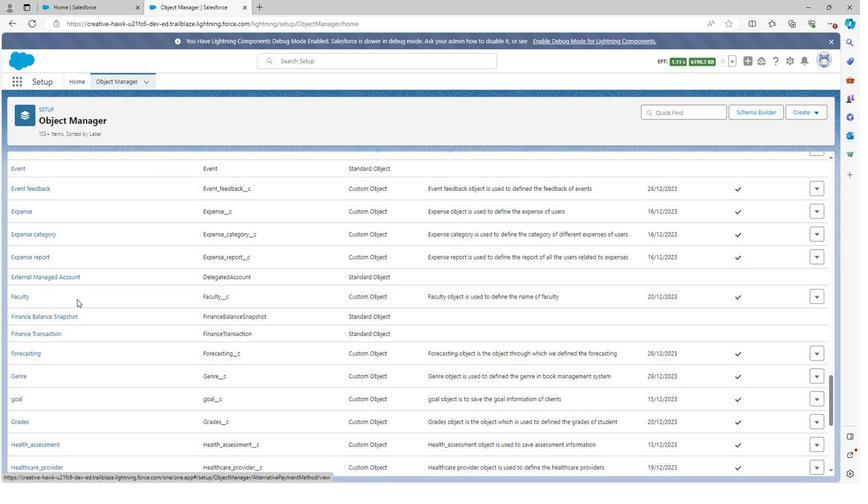 
Action: Mouse scrolled (69, 299) with delta (0, 0)
Screenshot: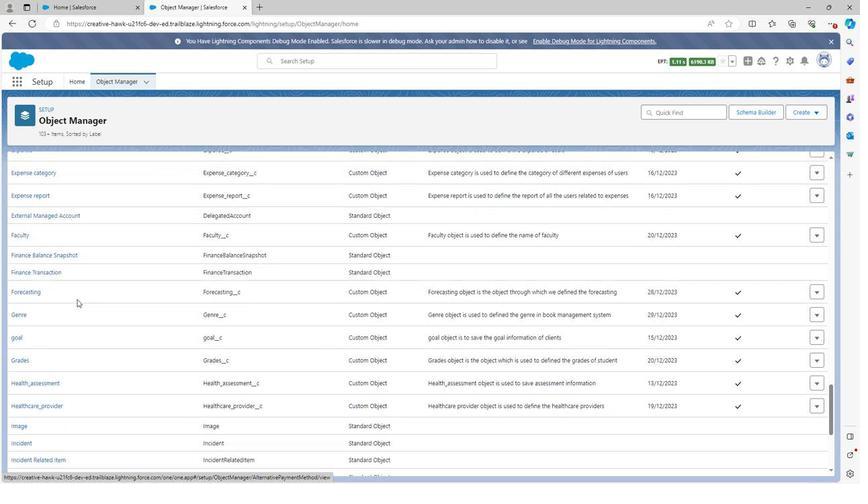 
Action: Mouse scrolled (69, 299) with delta (0, 0)
Screenshot: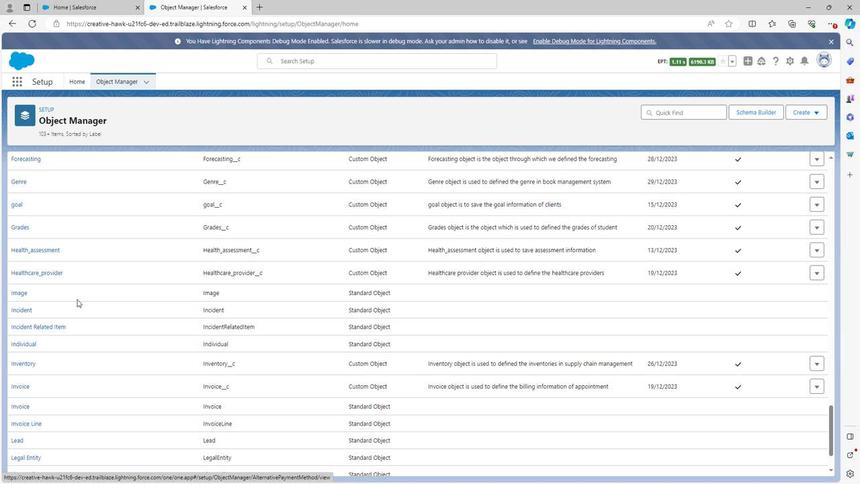 
Action: Mouse scrolled (69, 299) with delta (0, 0)
Screenshot: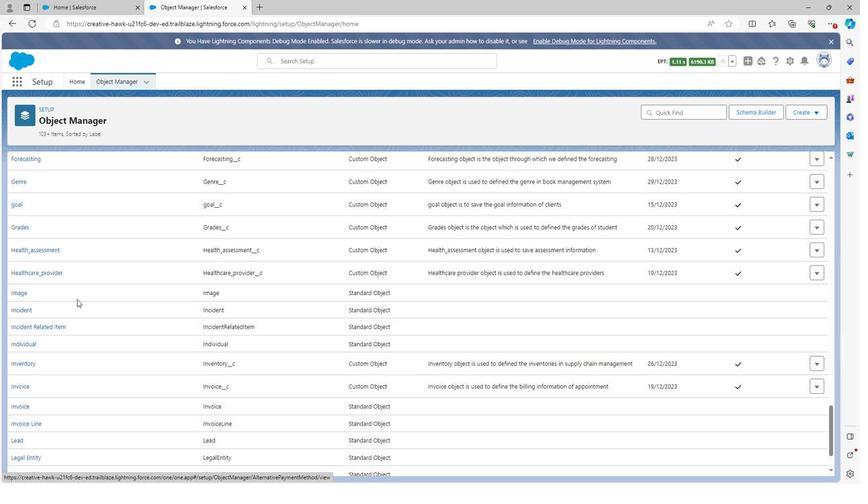 
Action: Mouse scrolled (69, 299) with delta (0, 0)
Screenshot: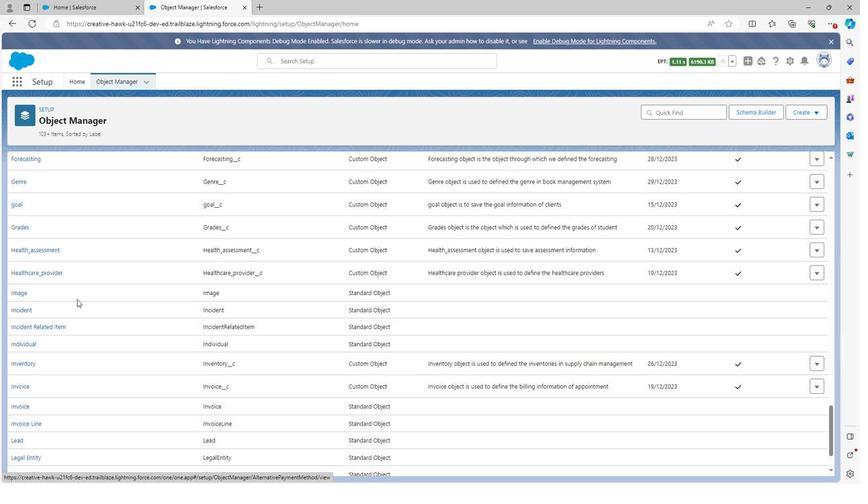 
Action: Mouse scrolled (69, 299) with delta (0, 0)
Screenshot: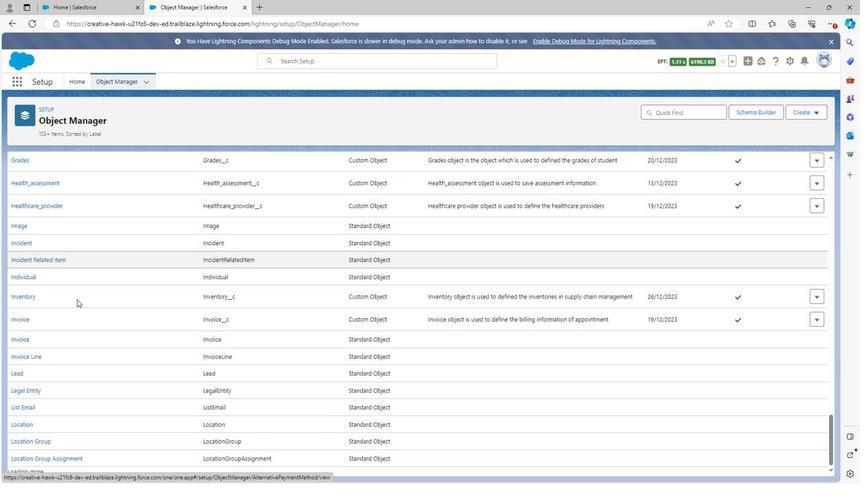 
Action: Mouse scrolled (69, 299) with delta (0, 0)
Screenshot: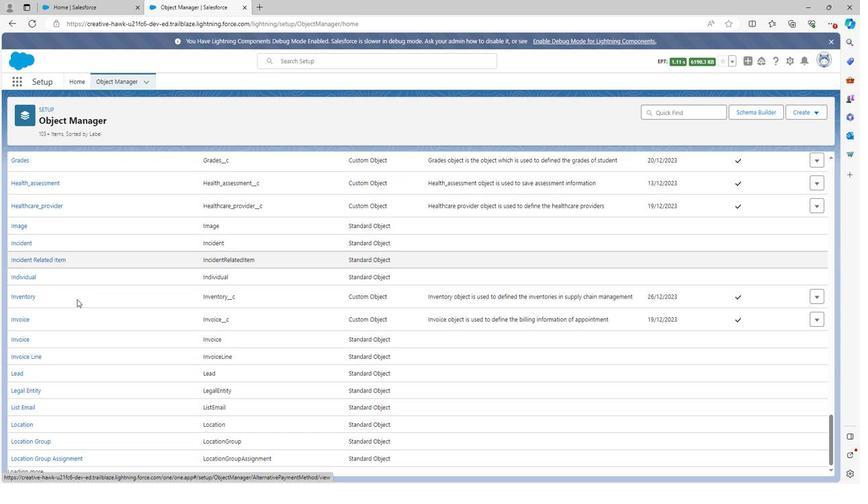 
Action: Mouse scrolled (69, 299) with delta (0, 0)
Screenshot: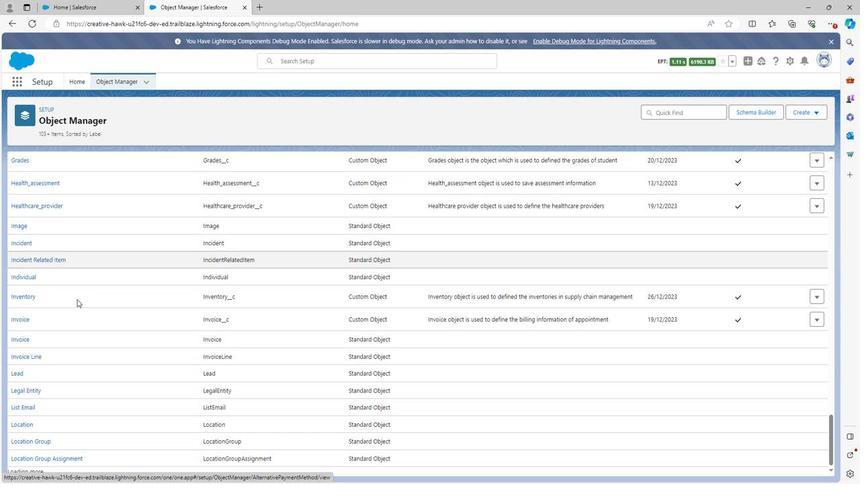 
Action: Mouse scrolled (69, 299) with delta (0, 0)
Screenshot: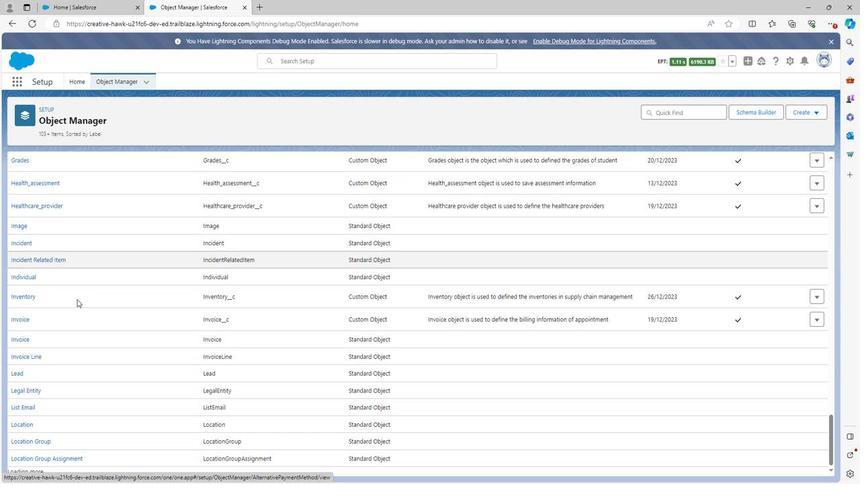 
Action: Mouse scrolled (69, 299) with delta (0, 0)
Screenshot: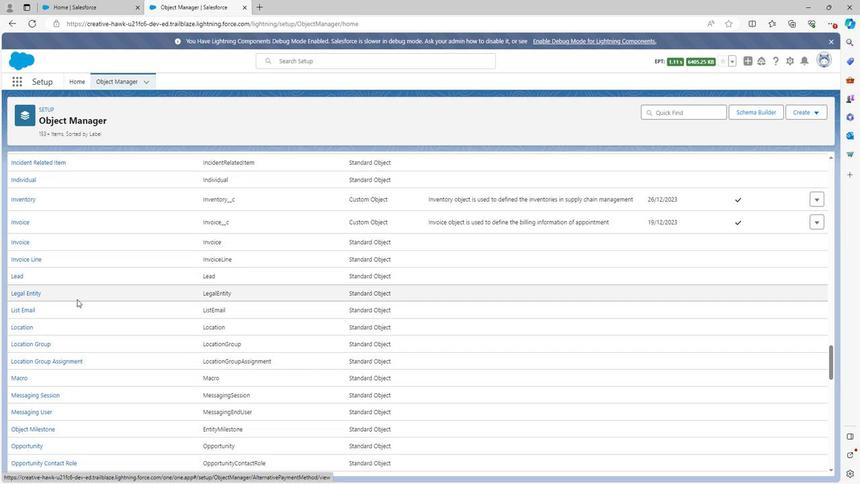
Action: Mouse scrolled (69, 299) with delta (0, 0)
Screenshot: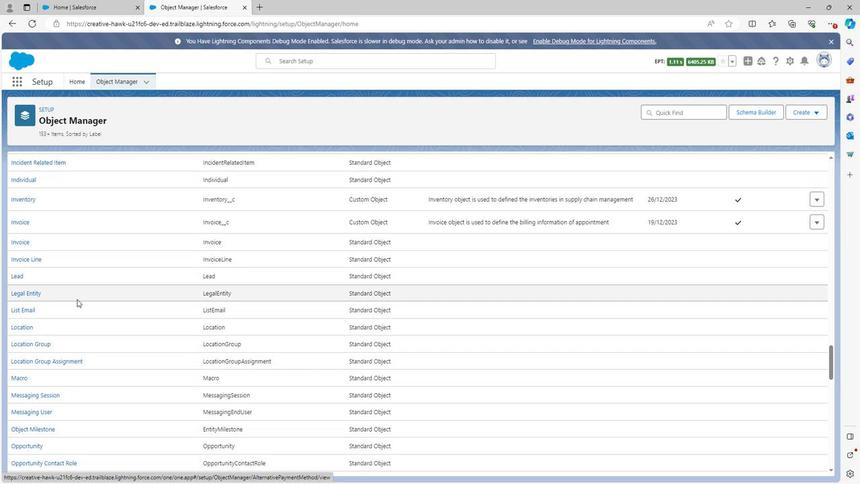 
Action: Mouse scrolled (69, 299) with delta (0, 0)
Screenshot: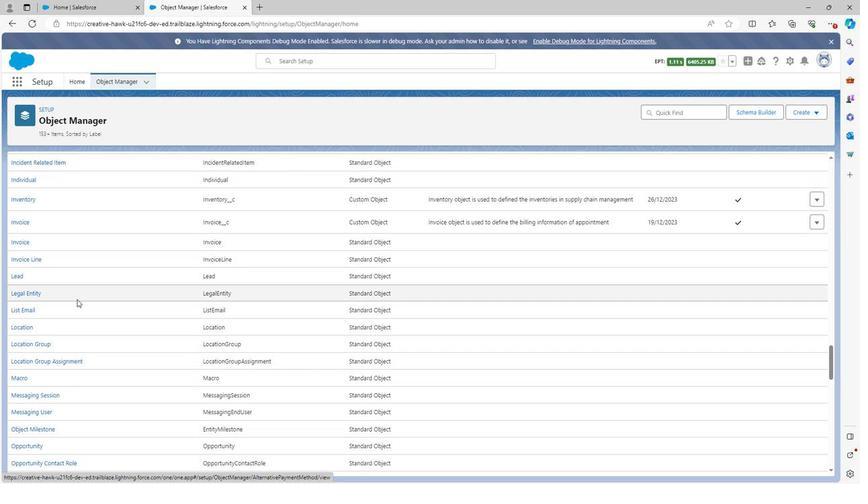 
Action: Mouse scrolled (69, 299) with delta (0, 0)
Screenshot: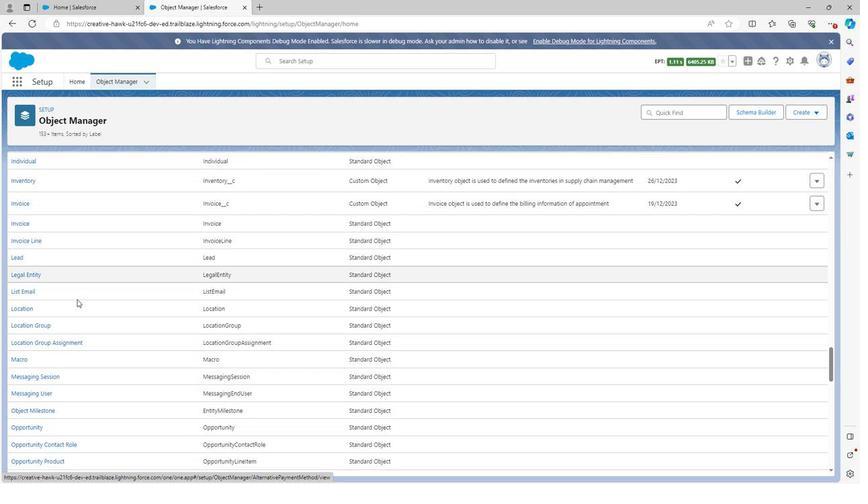 
Action: Mouse scrolled (69, 299) with delta (0, 0)
Screenshot: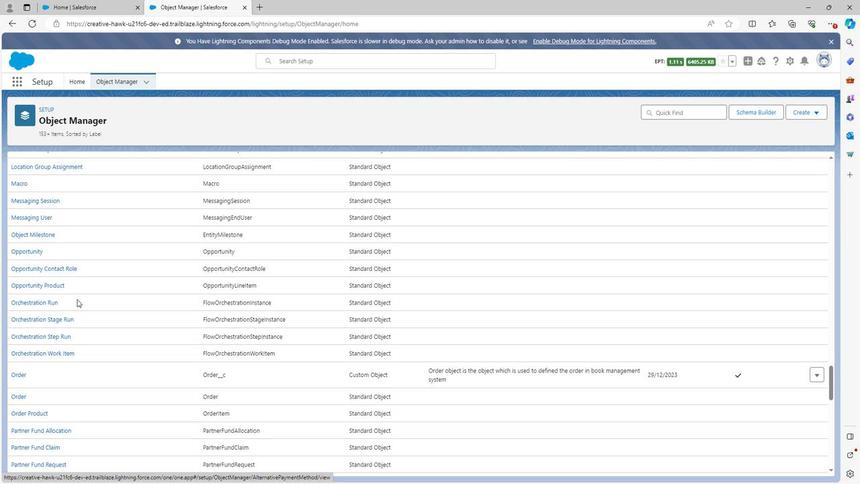 
Action: Mouse moved to (11, 326)
Screenshot: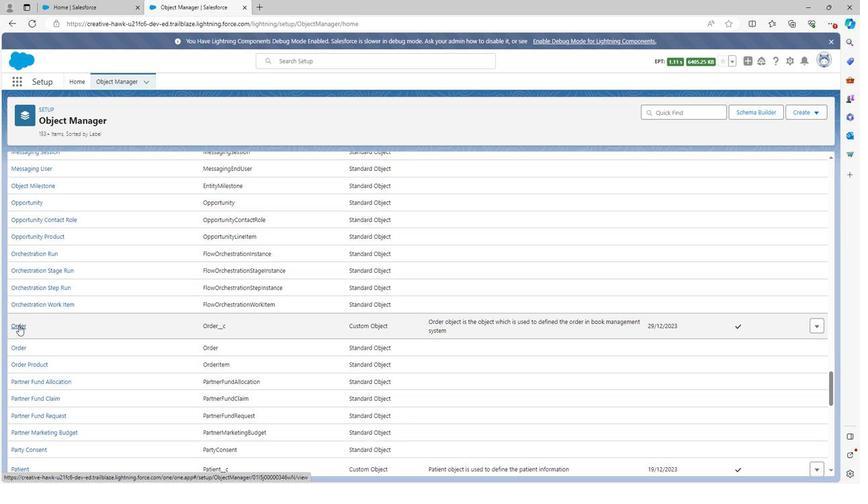
Action: Mouse pressed left at (11, 326)
Screenshot: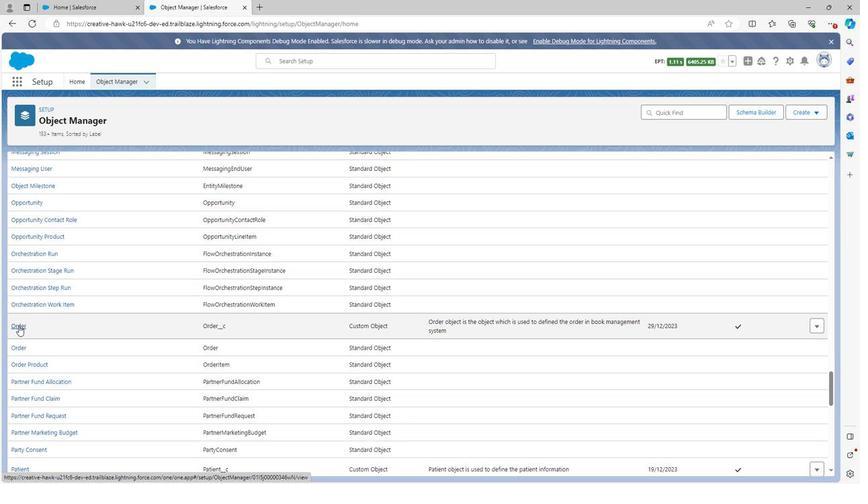 
Action: Mouse moved to (290, 312)
Screenshot: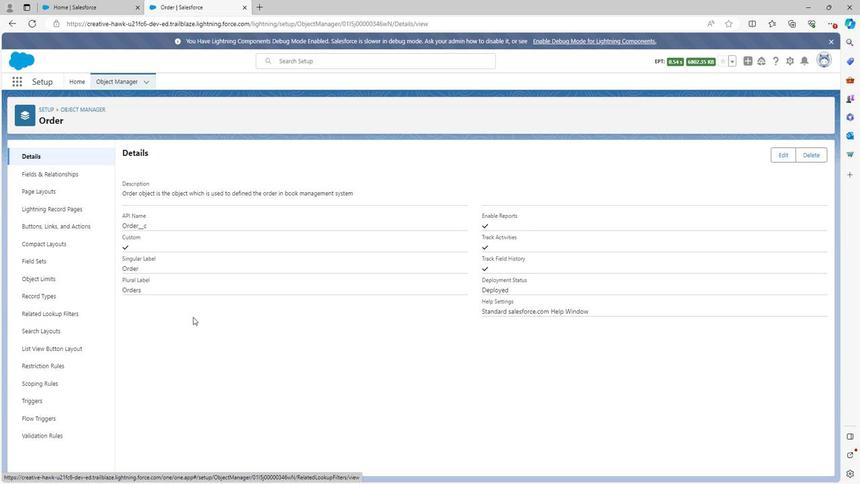 
